Task: Use the formula "IMCONJUGATE" in spreadsheet "Project portfolio".
Action: Mouse moved to (888, 110)
Screenshot: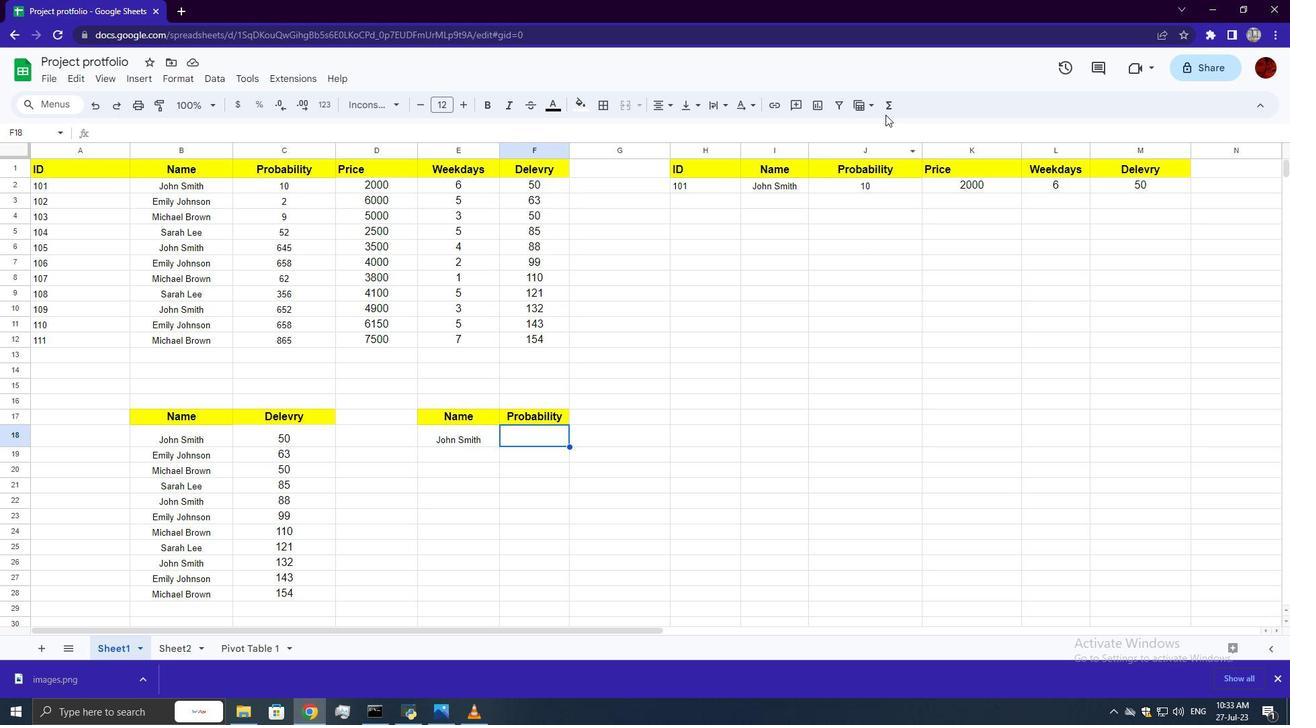 
Action: Mouse pressed left at (888, 110)
Screenshot: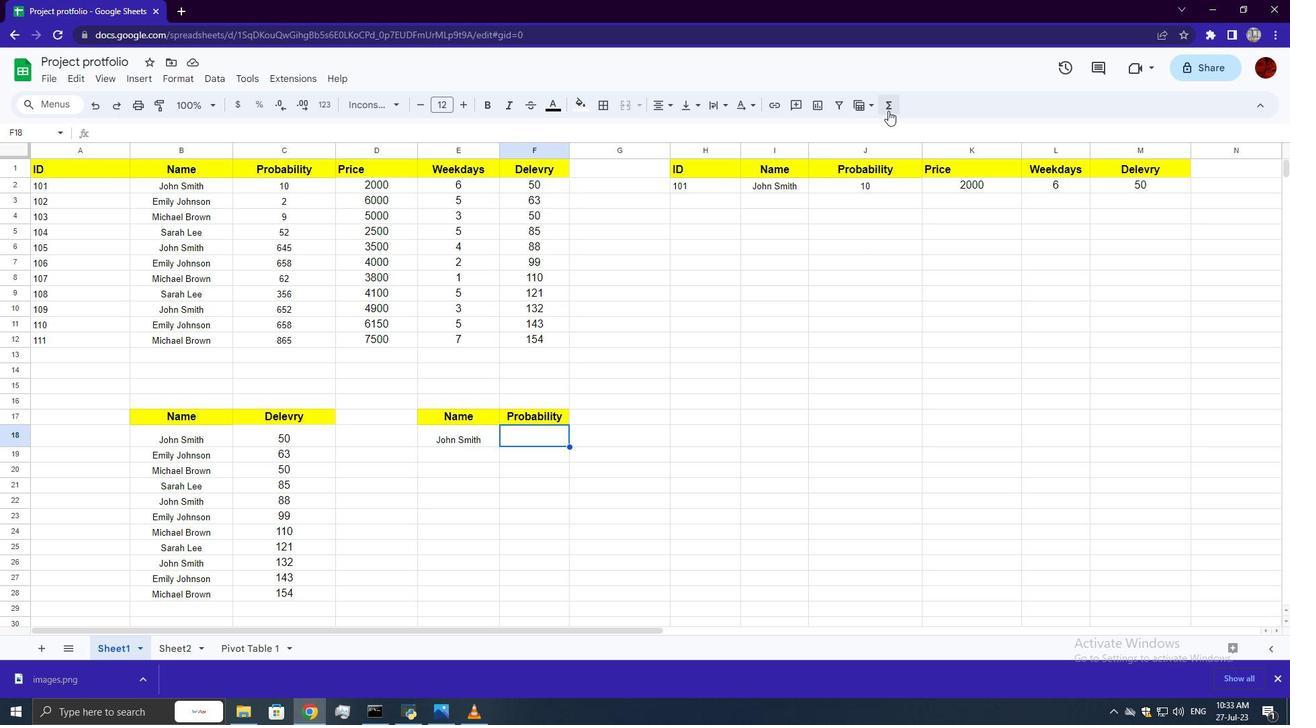 
Action: Mouse moved to (1111, 266)
Screenshot: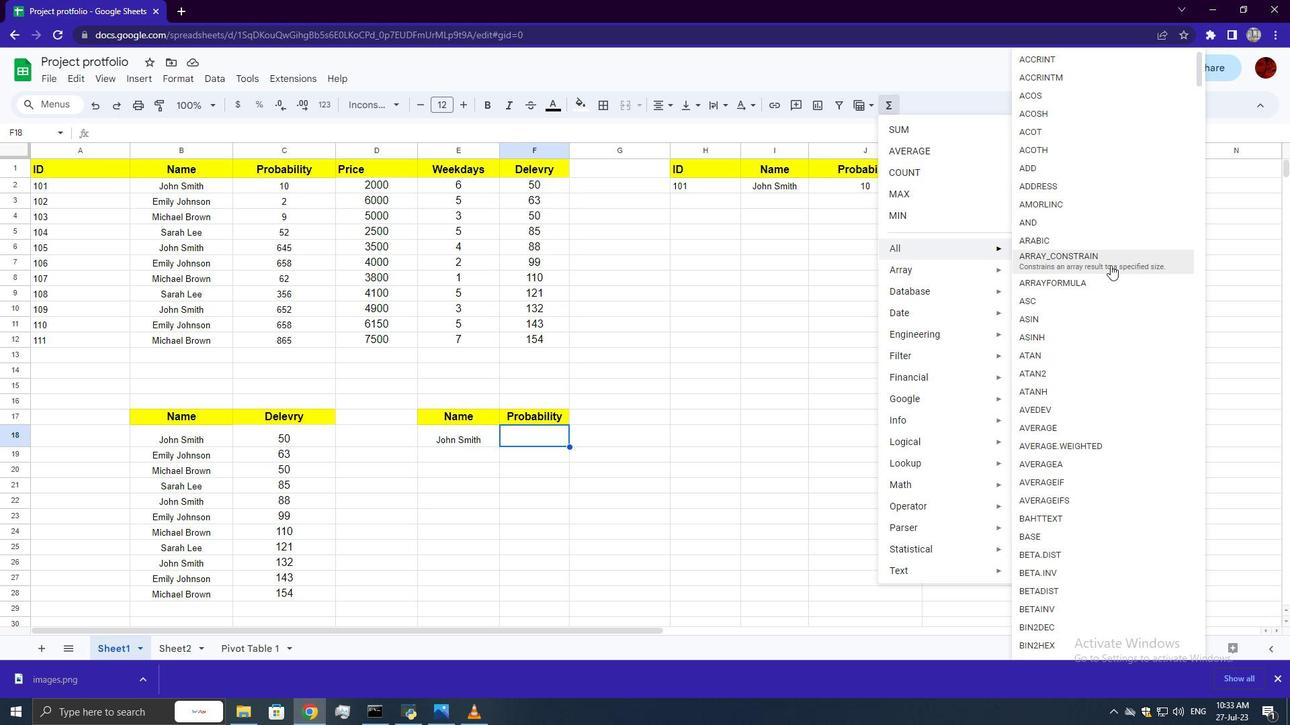 
Action: Mouse scrolled (1111, 265) with delta (0, 0)
Screenshot: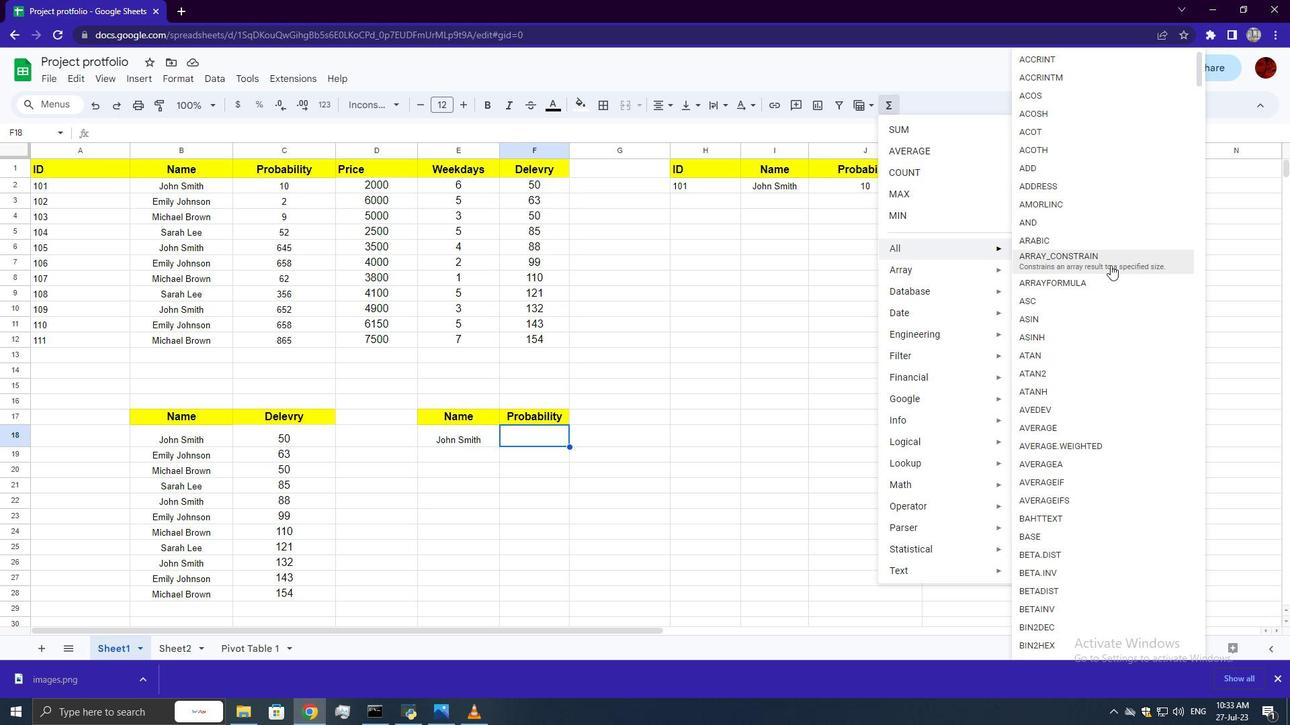 
Action: Mouse scrolled (1111, 265) with delta (0, 0)
Screenshot: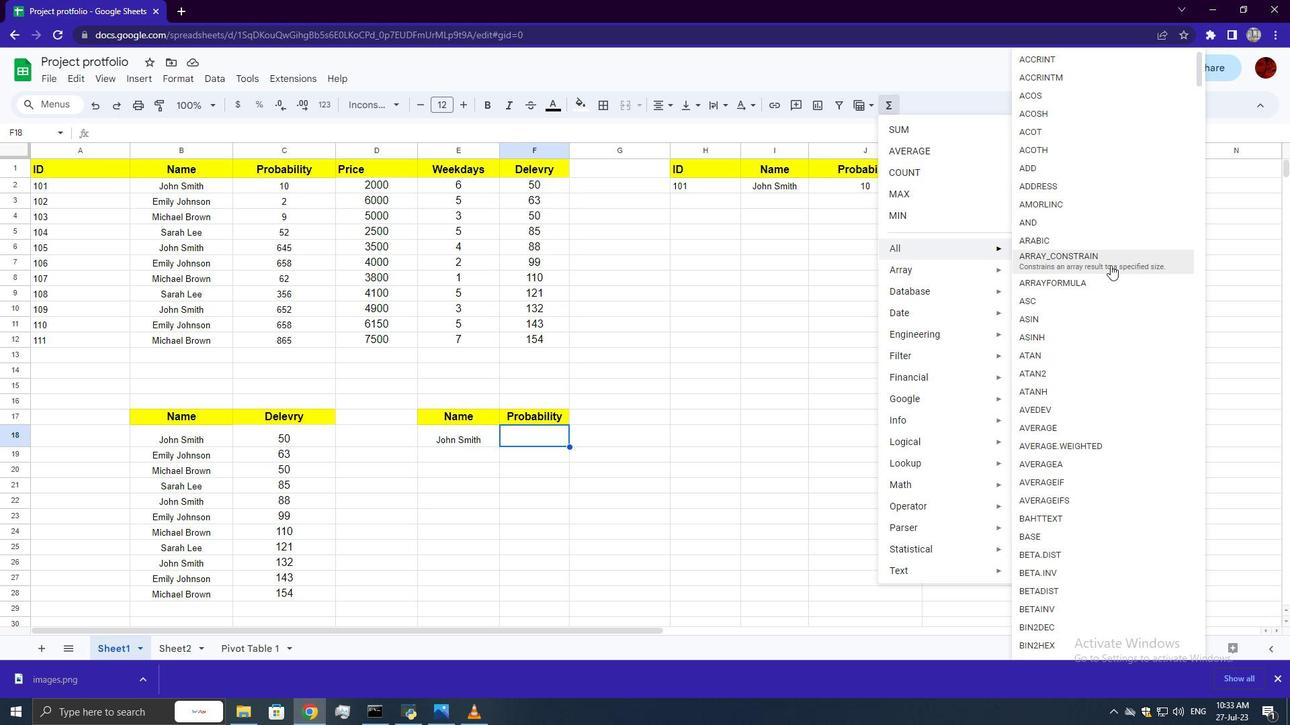 
Action: Mouse scrolled (1111, 265) with delta (0, 0)
Screenshot: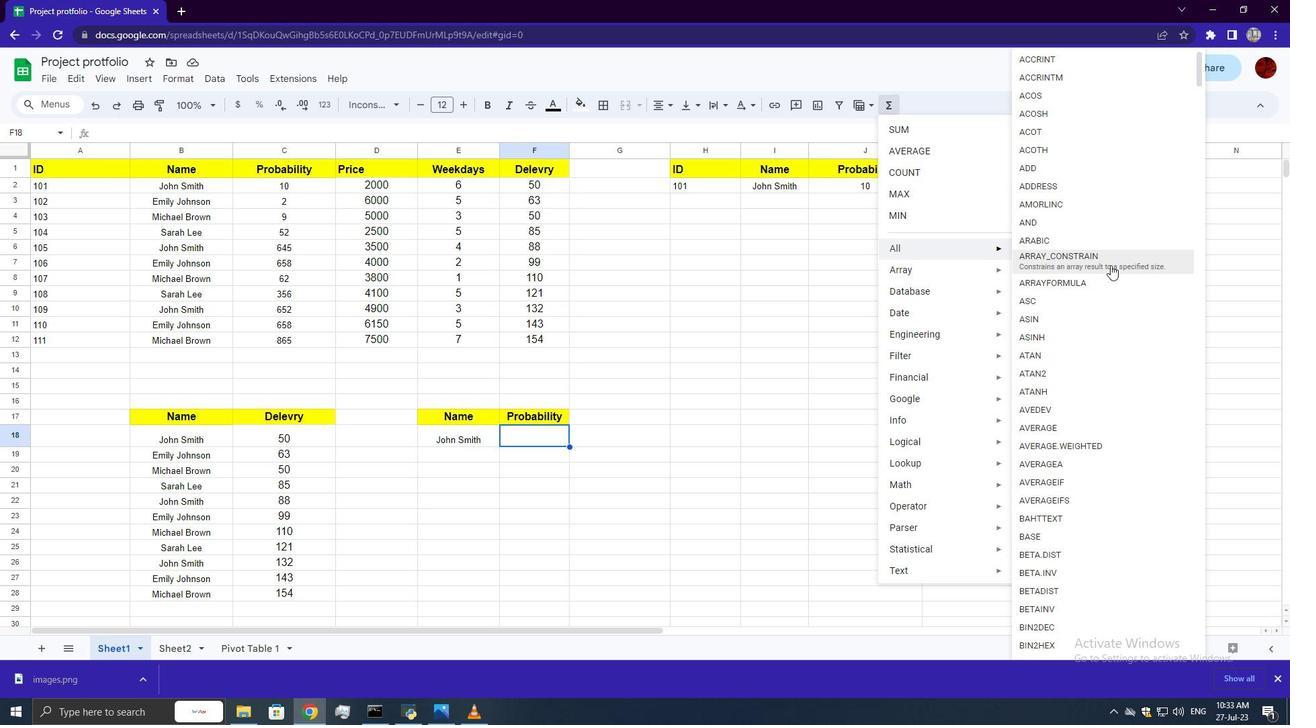 
Action: Mouse scrolled (1111, 265) with delta (0, 0)
Screenshot: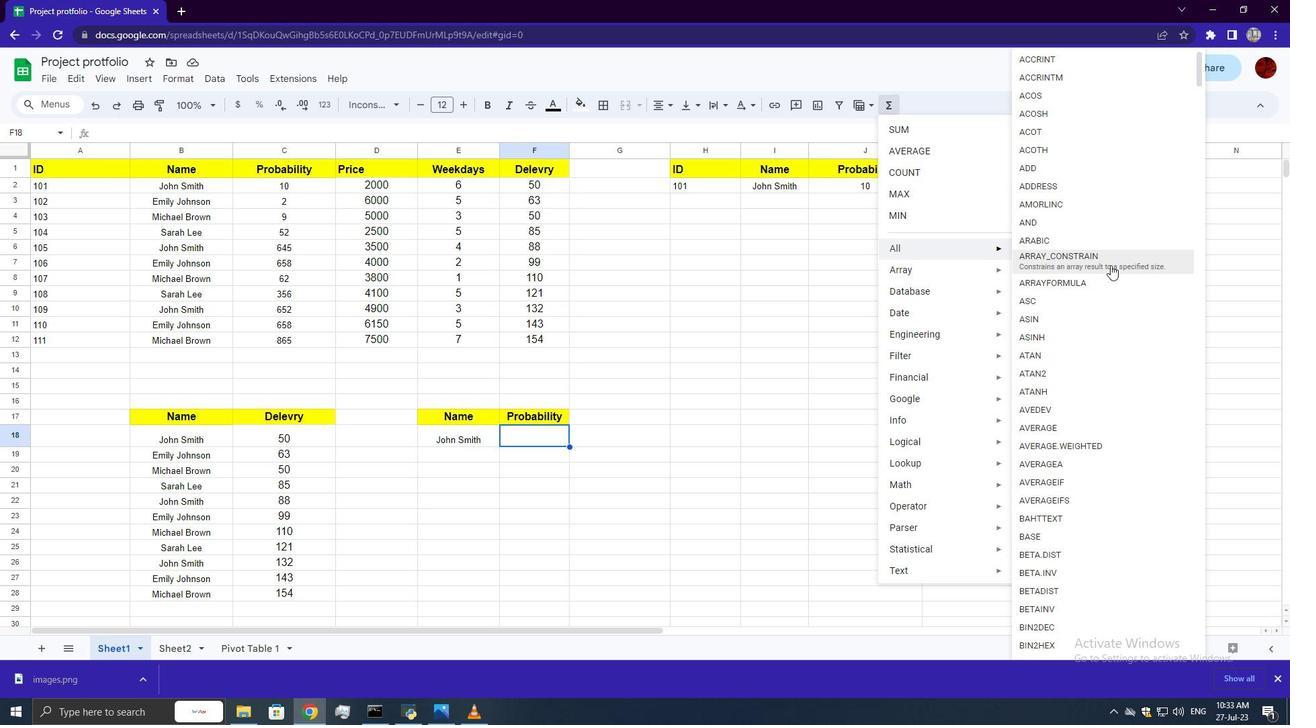 
Action: Mouse scrolled (1111, 265) with delta (0, 0)
Screenshot: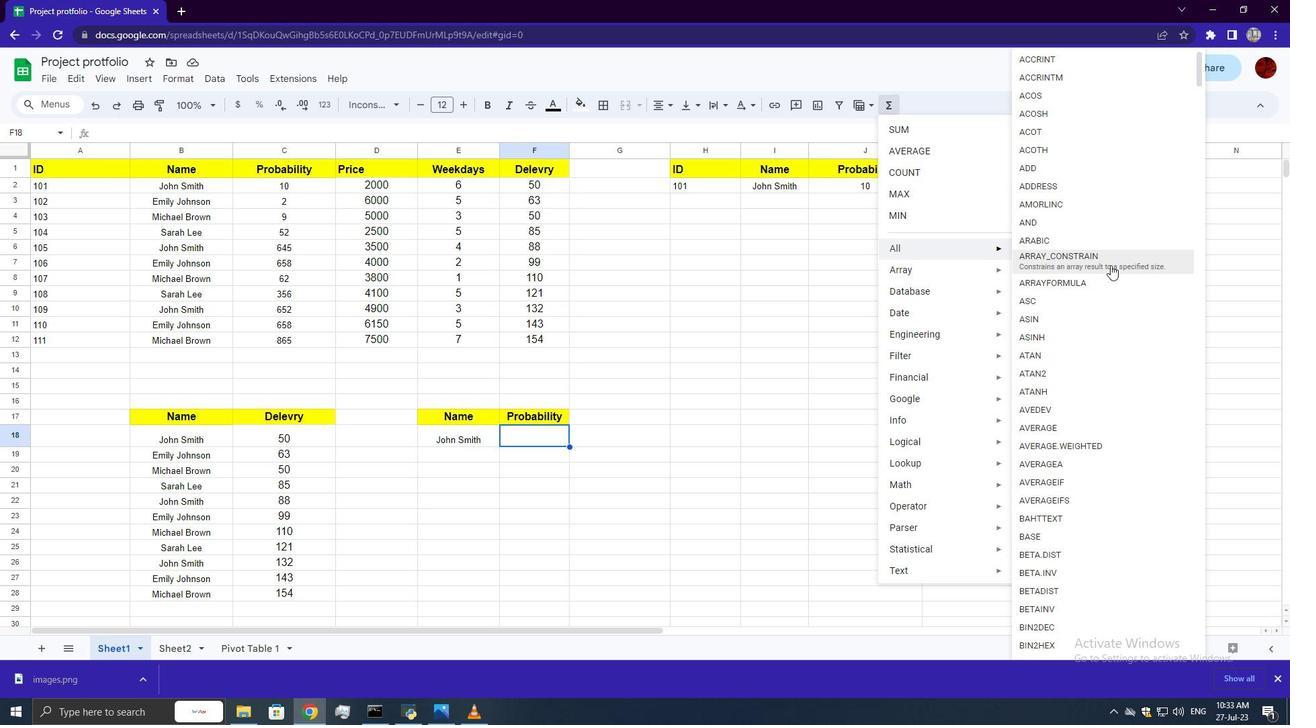 
Action: Mouse moved to (1111, 266)
Screenshot: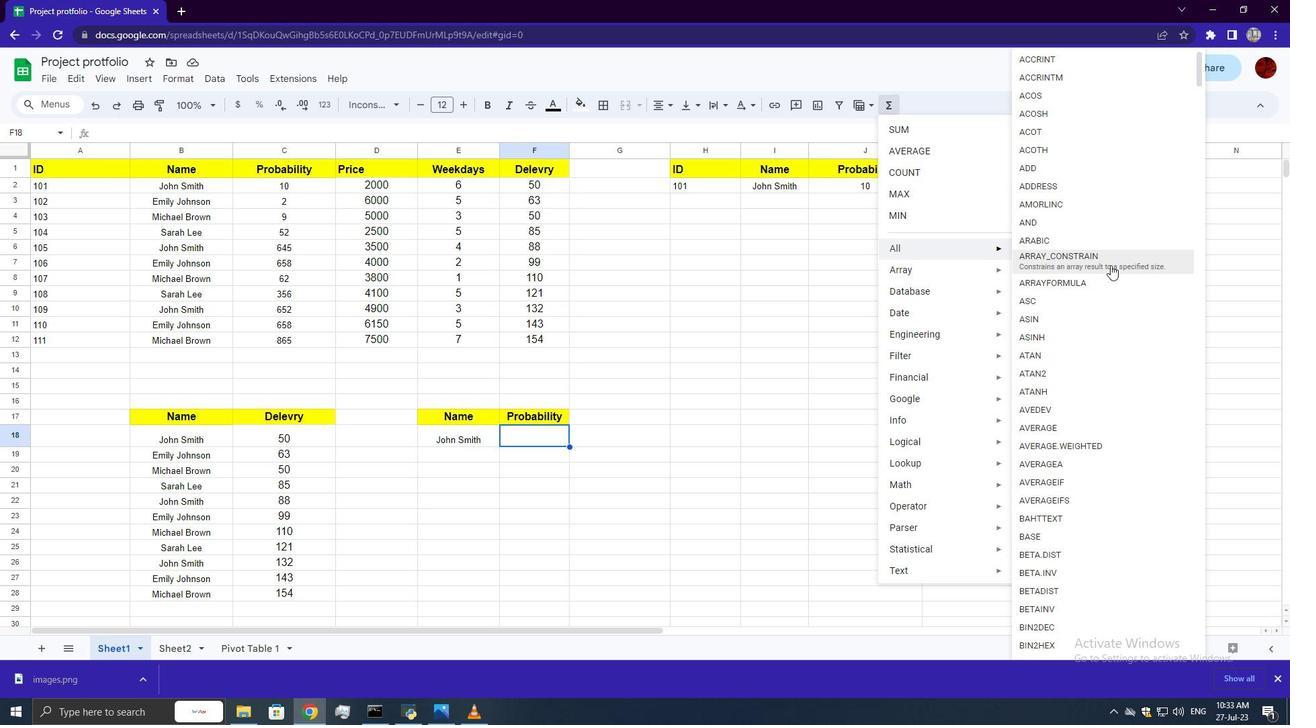 
Action: Mouse scrolled (1111, 266) with delta (0, 0)
Screenshot: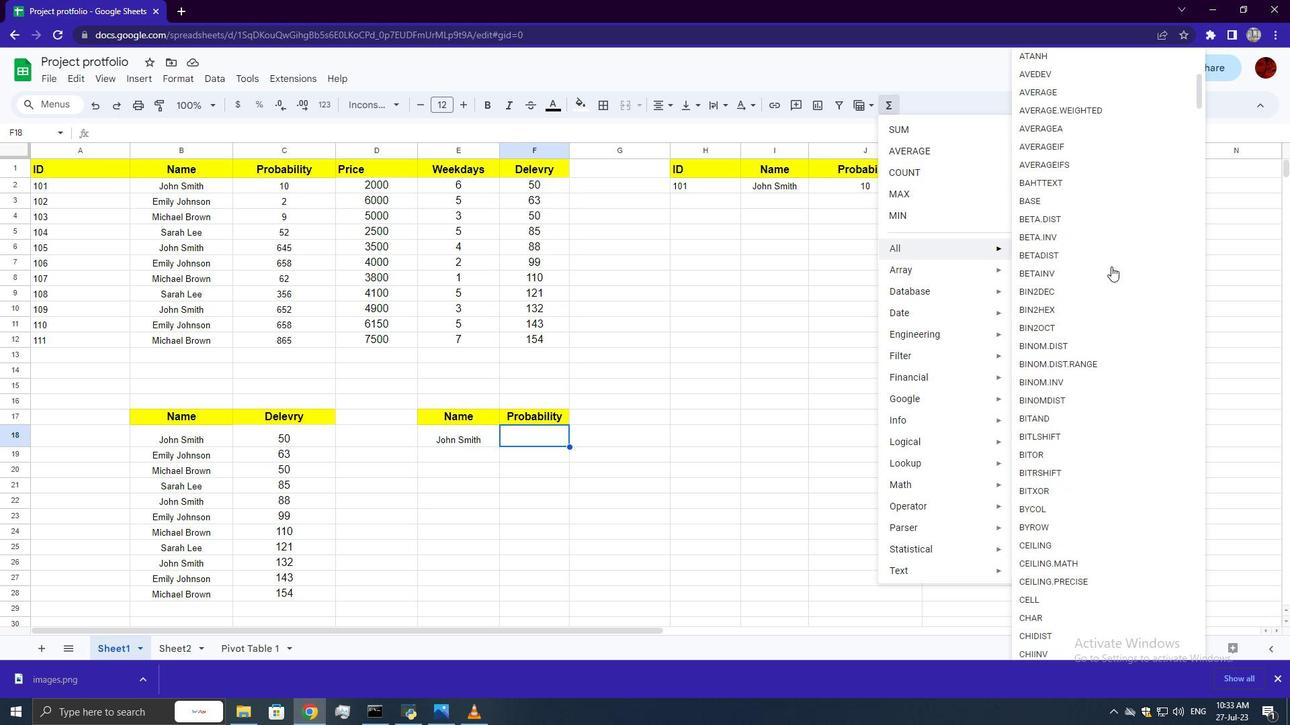 
Action: Mouse scrolled (1111, 266) with delta (0, 0)
Screenshot: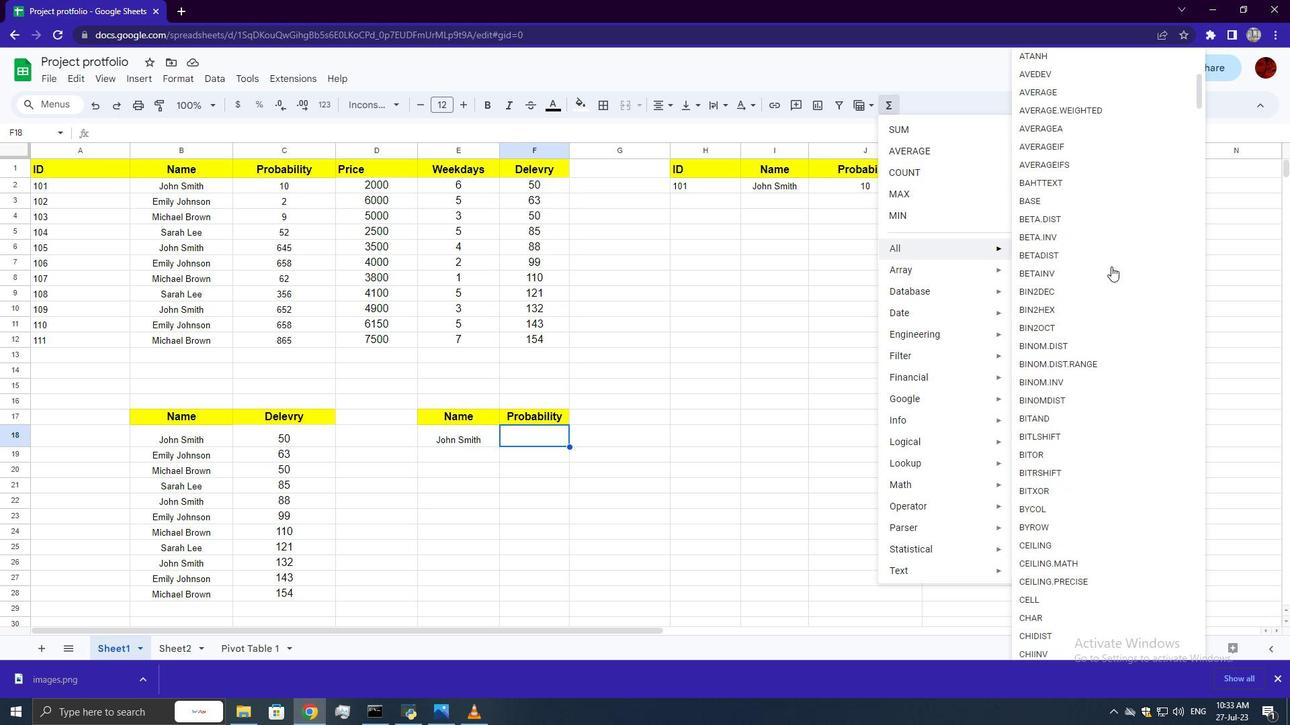 
Action: Mouse scrolled (1111, 266) with delta (0, 0)
Screenshot: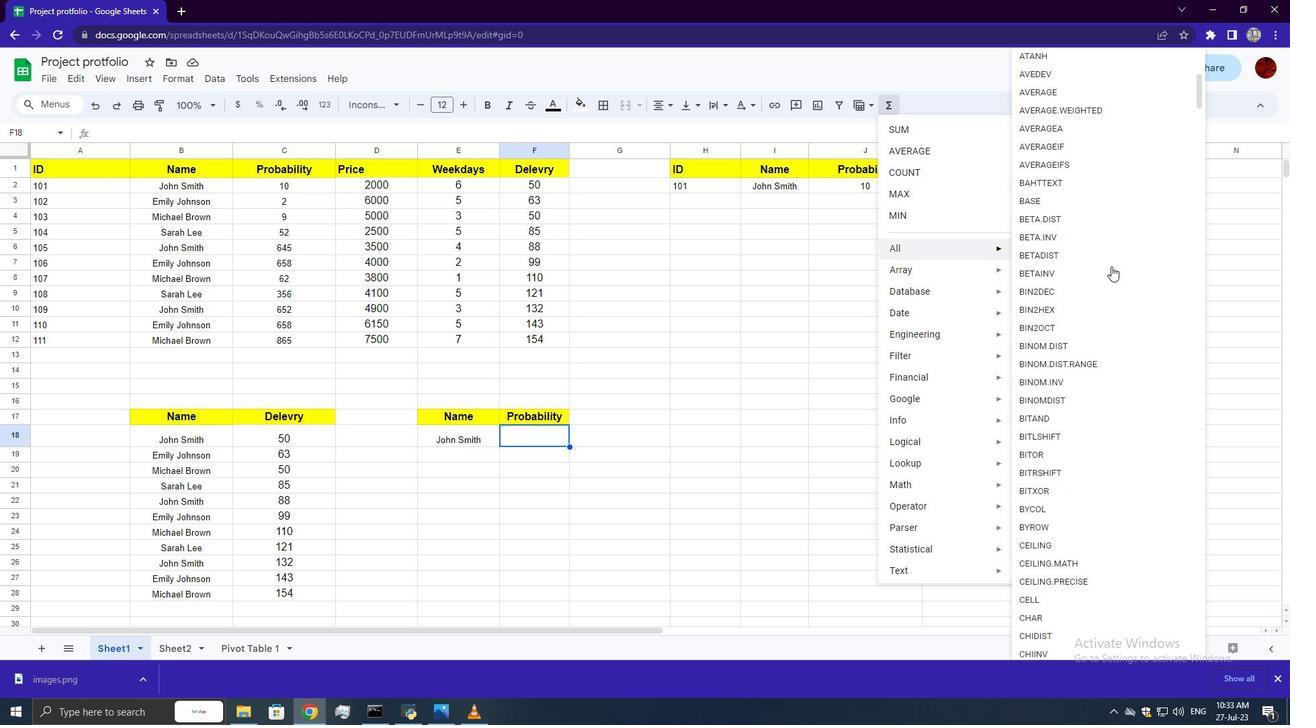 
Action: Mouse scrolled (1111, 266) with delta (0, 0)
Screenshot: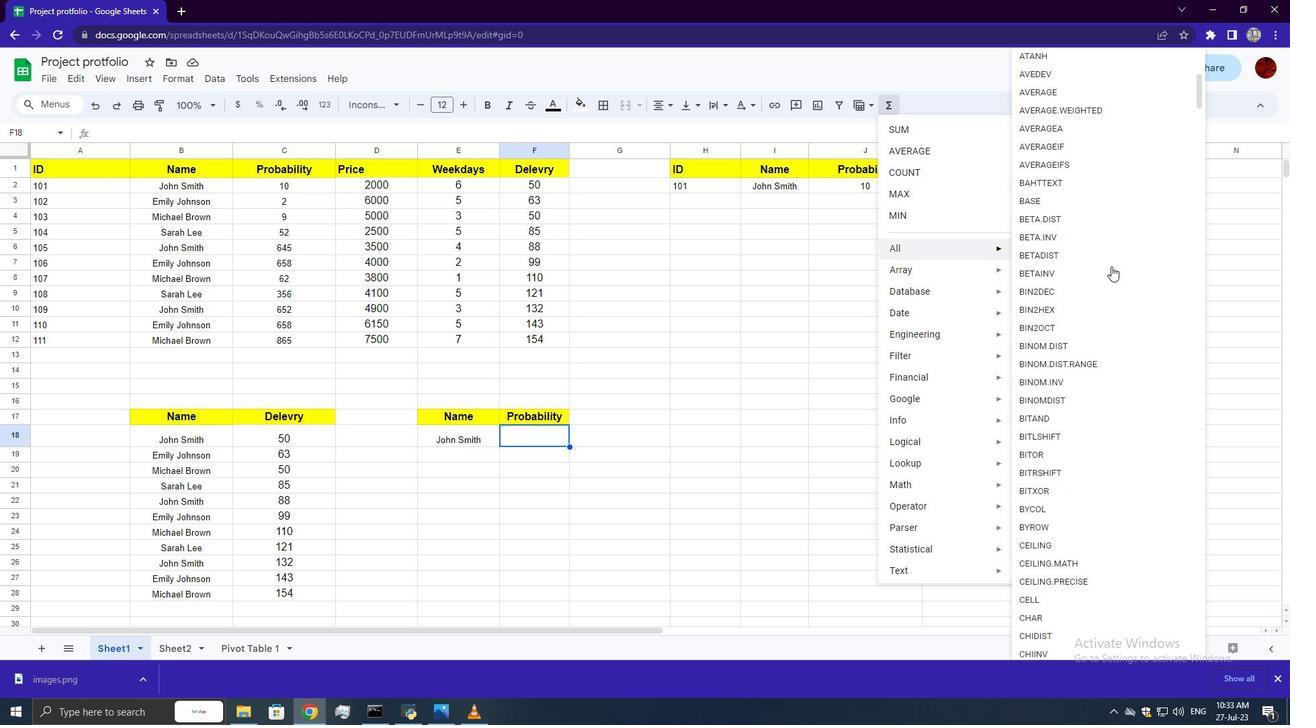 
Action: Mouse scrolled (1111, 266) with delta (0, 0)
Screenshot: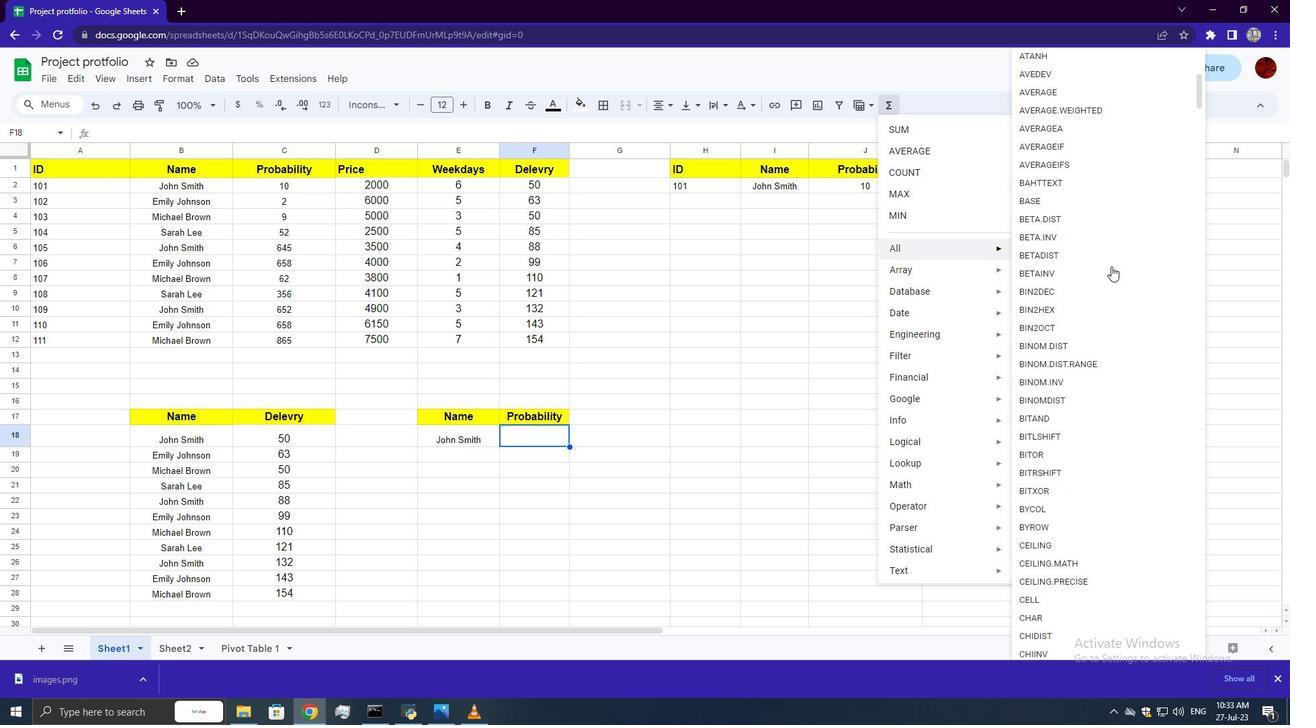 
Action: Mouse scrolled (1111, 266) with delta (0, 0)
Screenshot: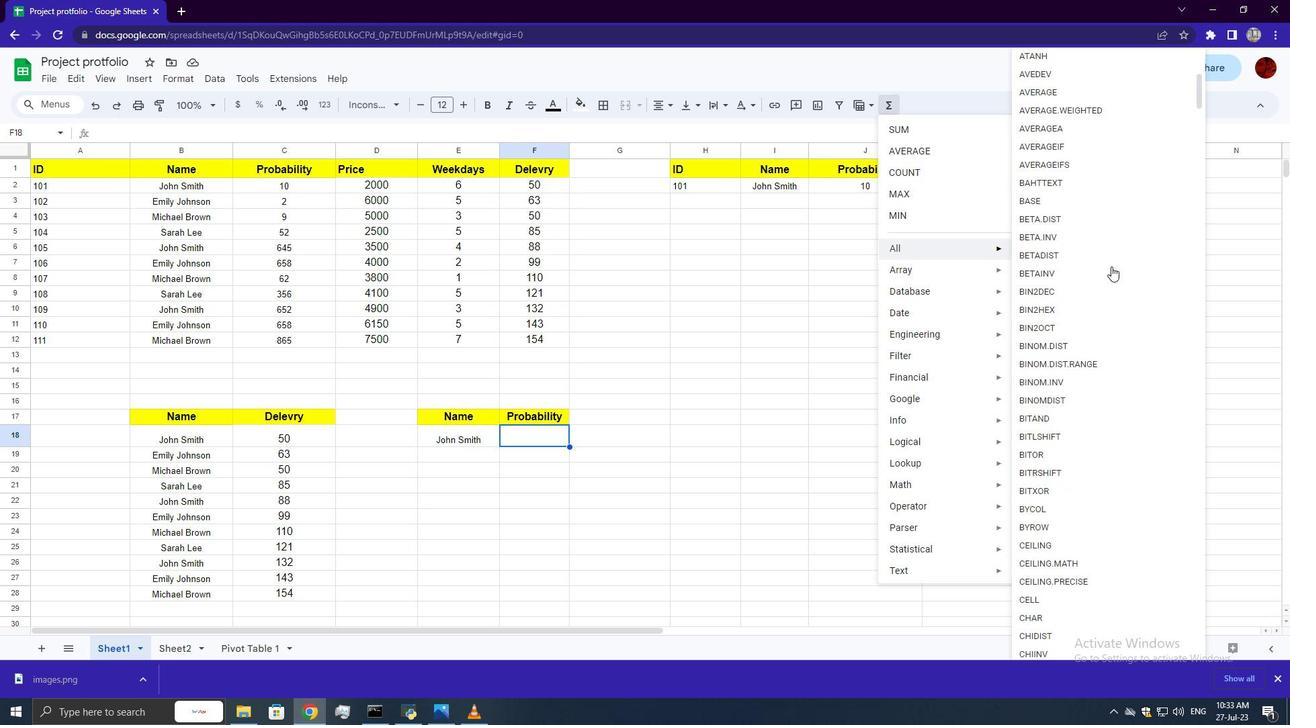 
Action: Mouse scrolled (1111, 266) with delta (0, 0)
Screenshot: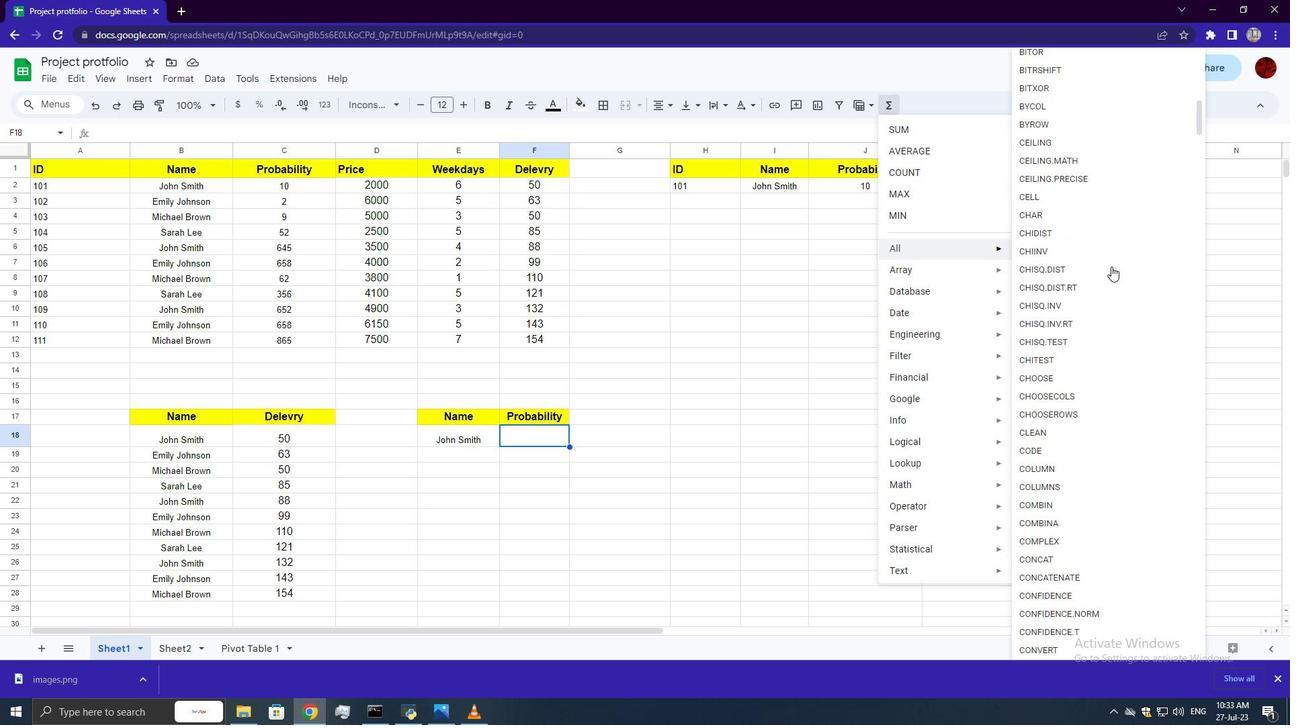 
Action: Mouse scrolled (1111, 266) with delta (0, 0)
Screenshot: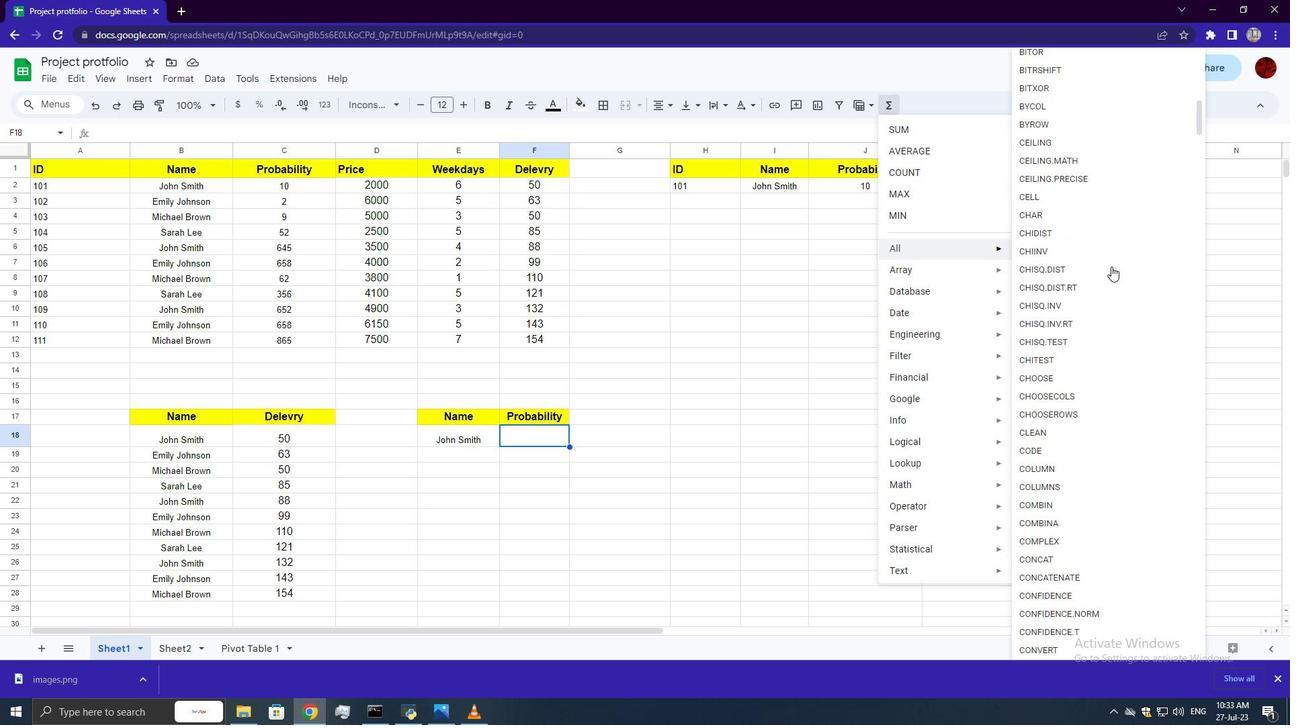 
Action: Mouse scrolled (1111, 266) with delta (0, 0)
Screenshot: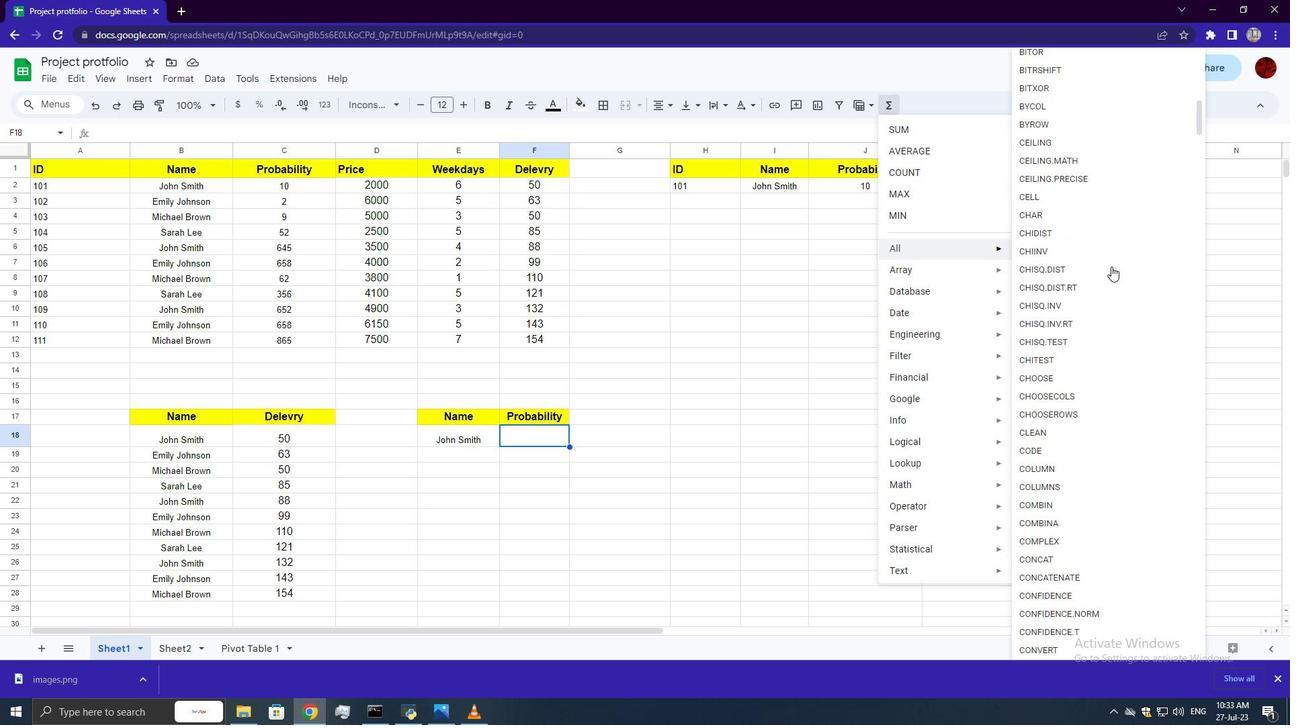 
Action: Mouse scrolled (1111, 266) with delta (0, 0)
Screenshot: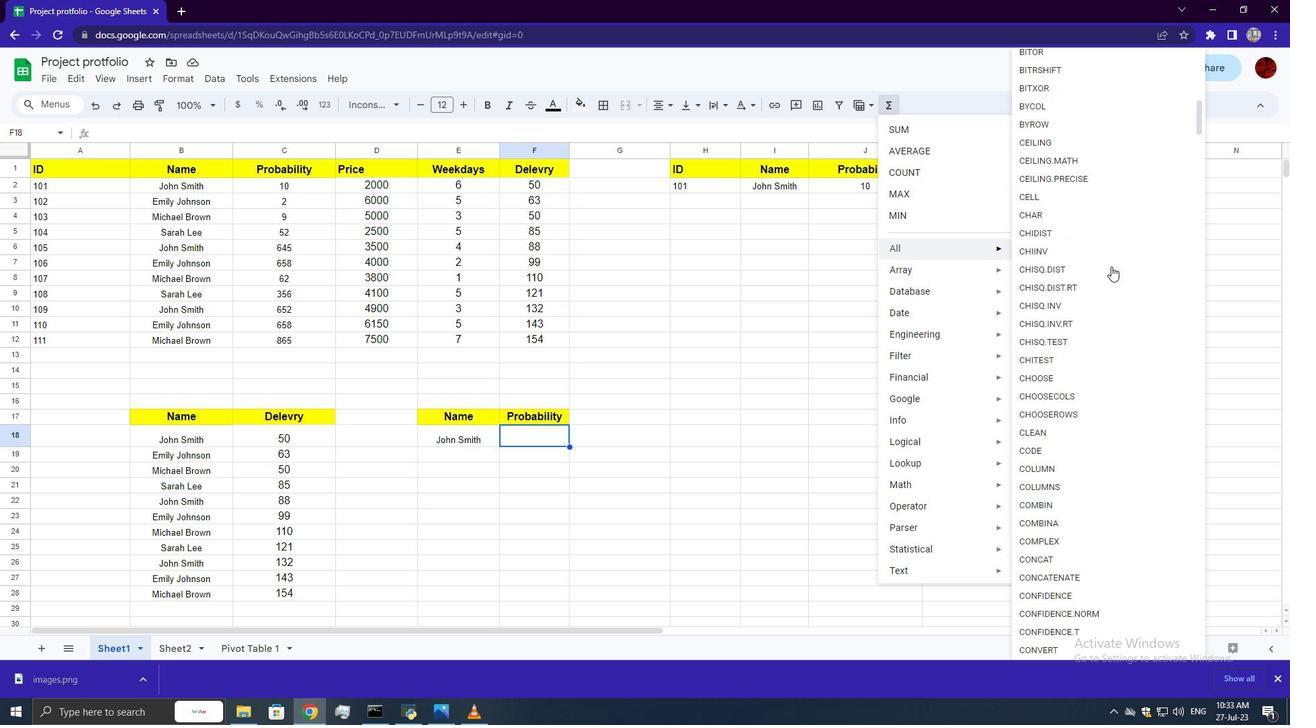 
Action: Mouse scrolled (1111, 266) with delta (0, 0)
Screenshot: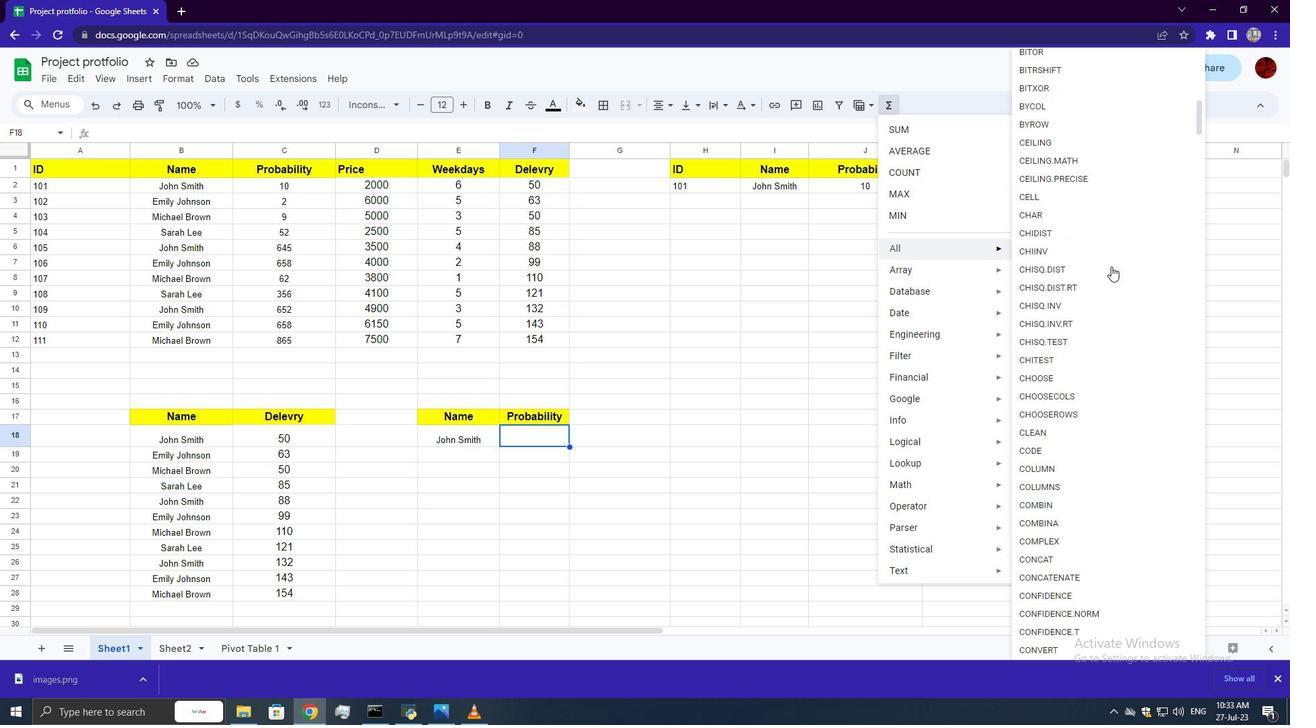 
Action: Mouse scrolled (1111, 266) with delta (0, 0)
Screenshot: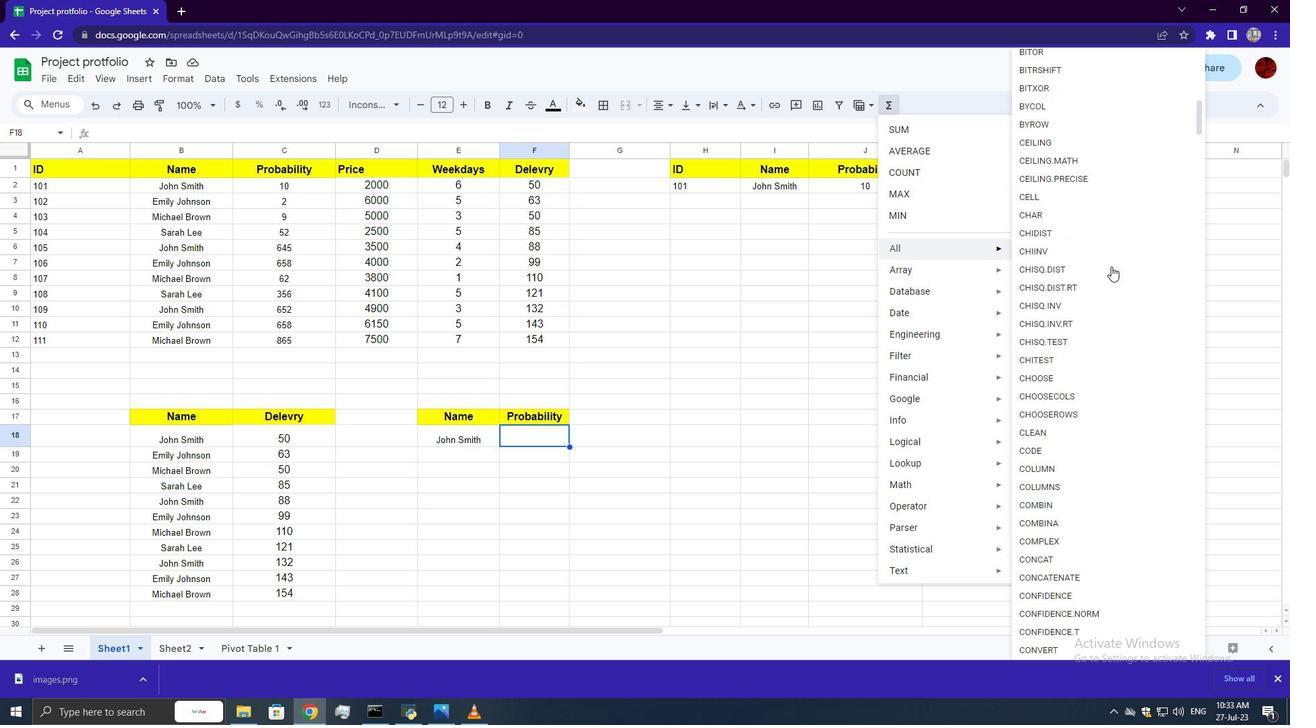
Action: Mouse scrolled (1111, 266) with delta (0, 0)
Screenshot: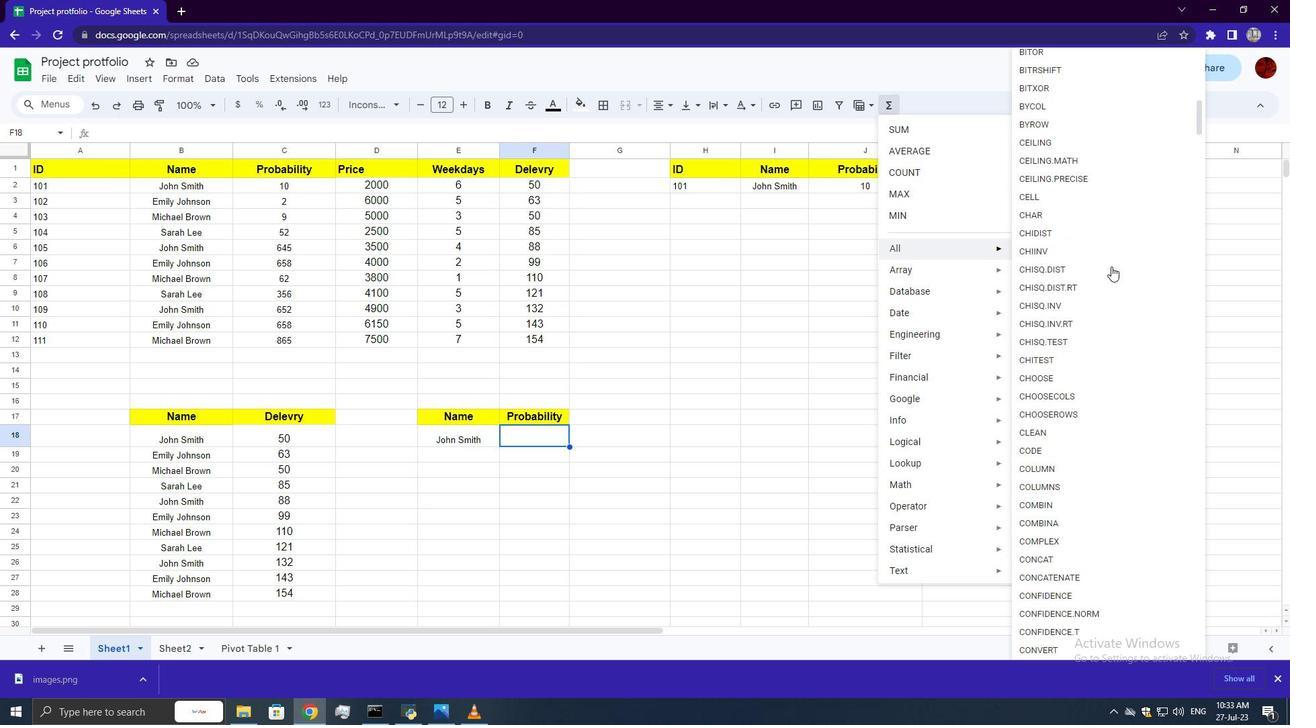 
Action: Mouse scrolled (1111, 266) with delta (0, 0)
Screenshot: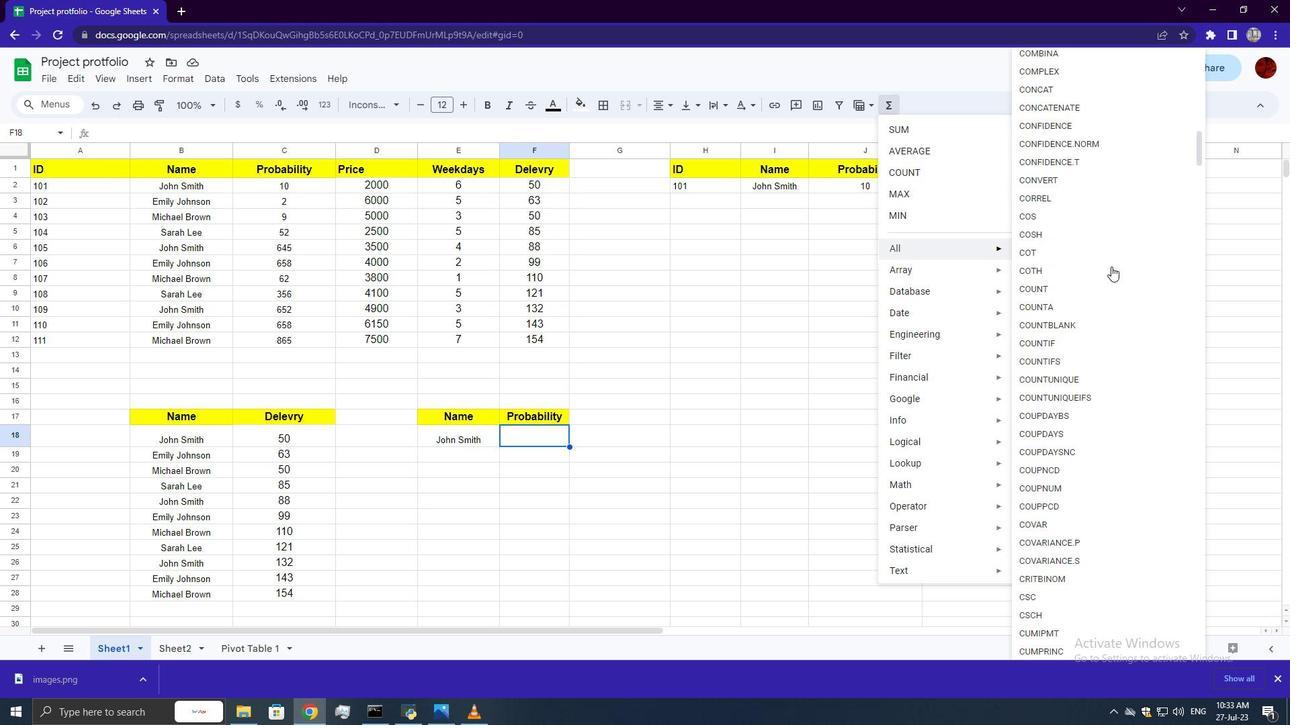 
Action: Mouse scrolled (1111, 266) with delta (0, 0)
Screenshot: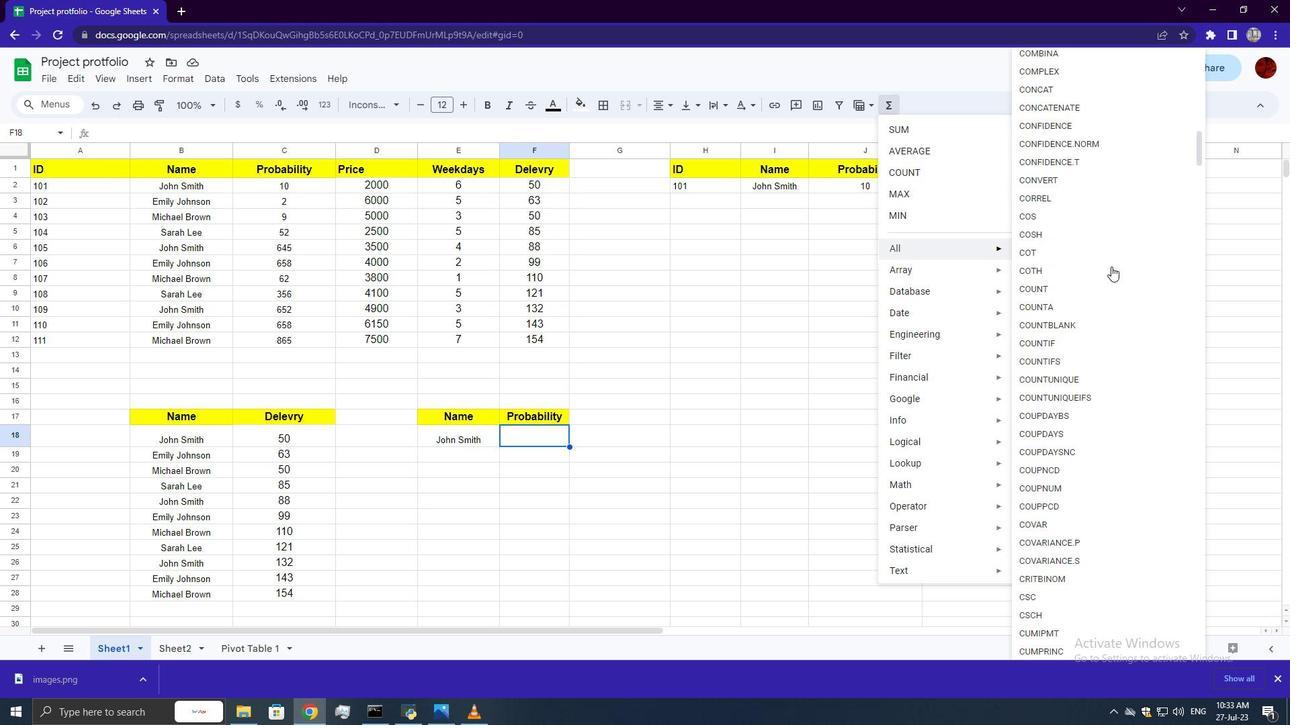 
Action: Mouse scrolled (1111, 266) with delta (0, 0)
Screenshot: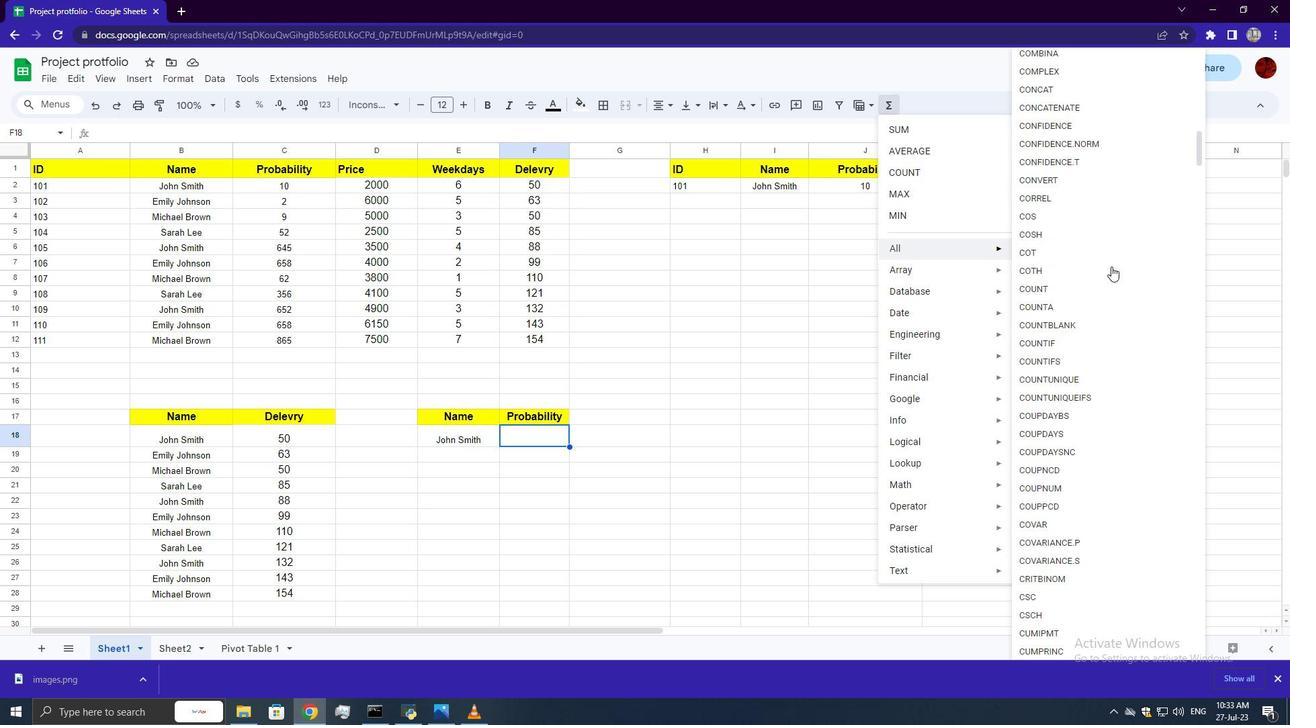 
Action: Mouse scrolled (1111, 266) with delta (0, 0)
Screenshot: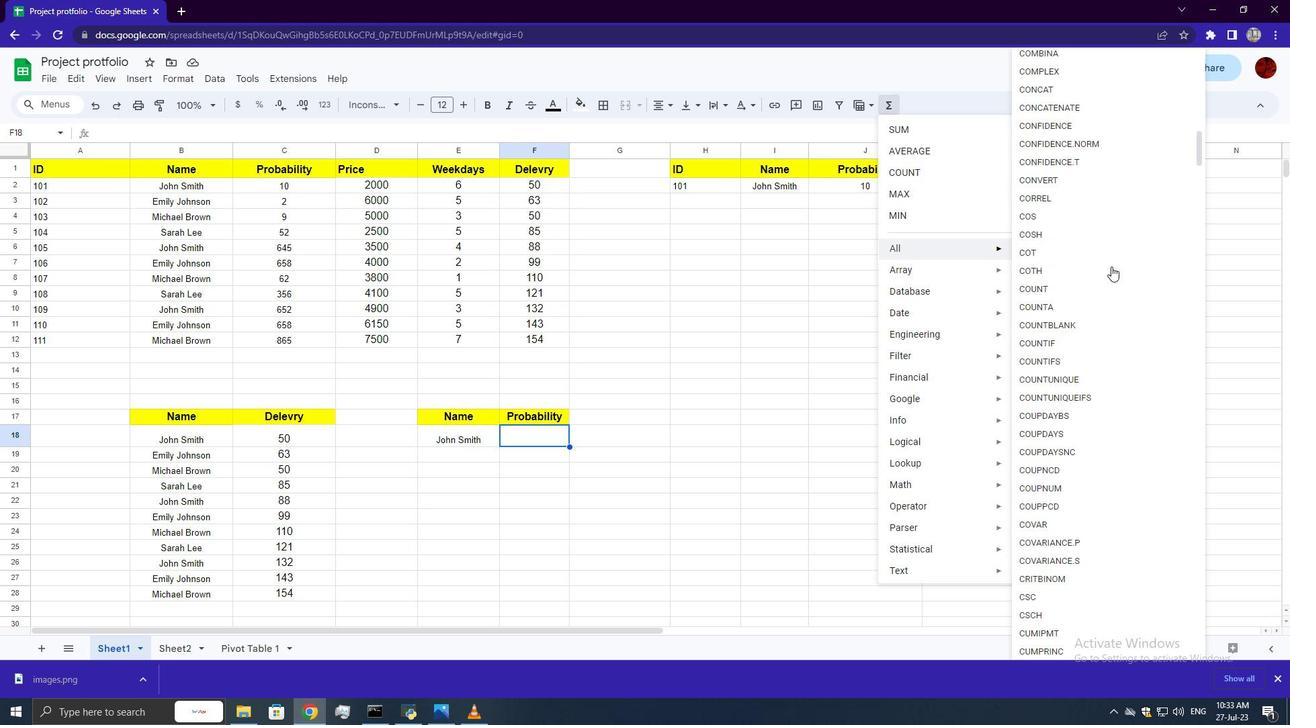 
Action: Mouse scrolled (1111, 266) with delta (0, 0)
Screenshot: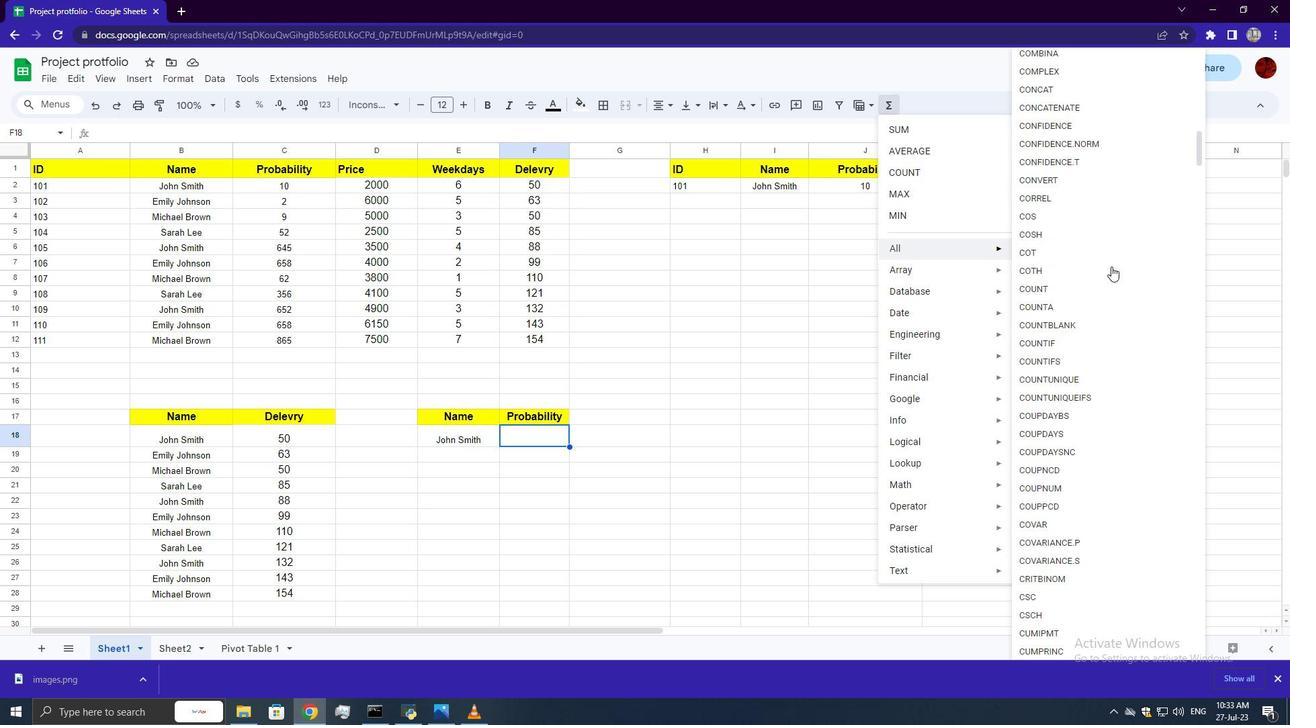 
Action: Mouse scrolled (1111, 266) with delta (0, 0)
Screenshot: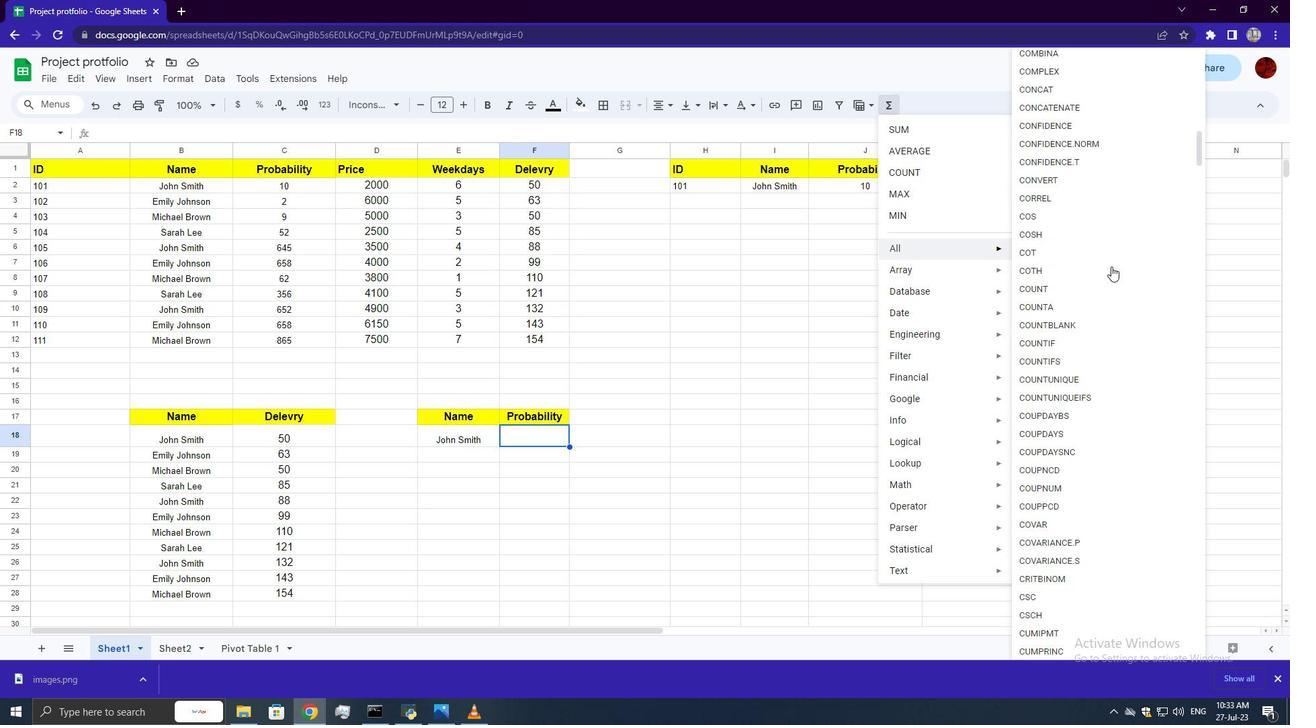 
Action: Mouse scrolled (1111, 266) with delta (0, 0)
Screenshot: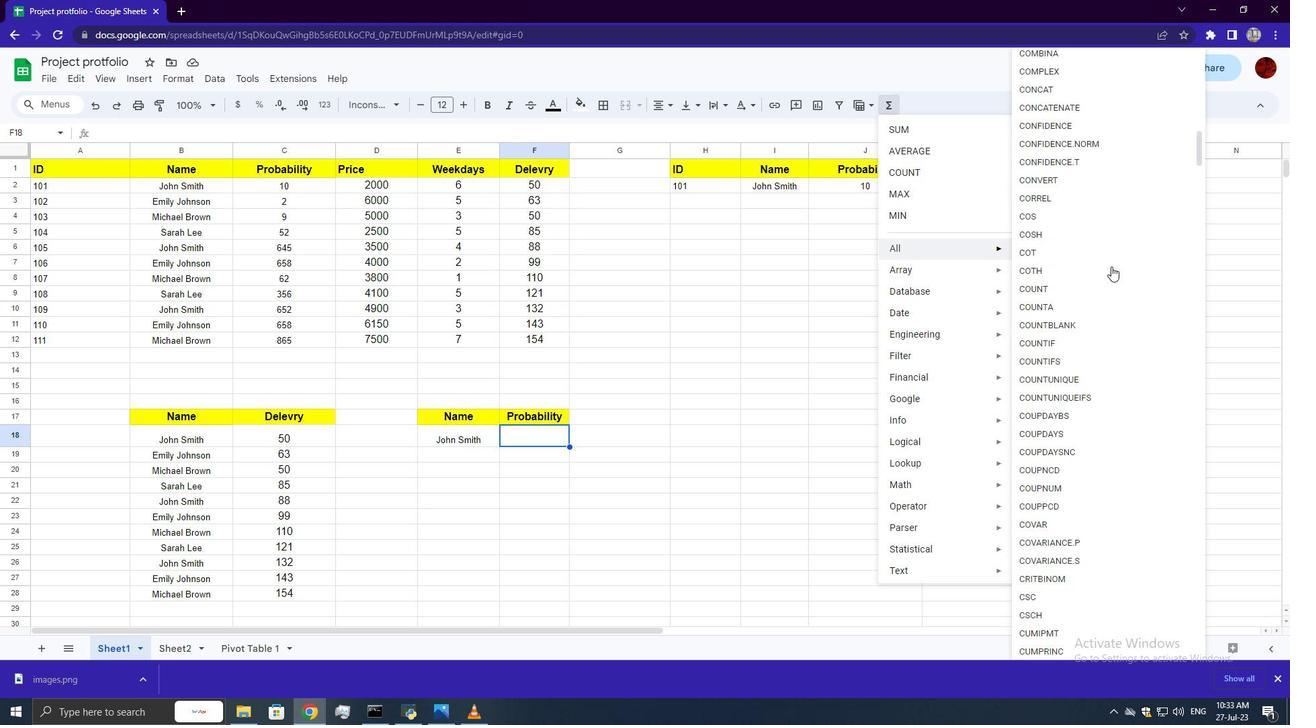 
Action: Mouse scrolled (1111, 266) with delta (0, 0)
Screenshot: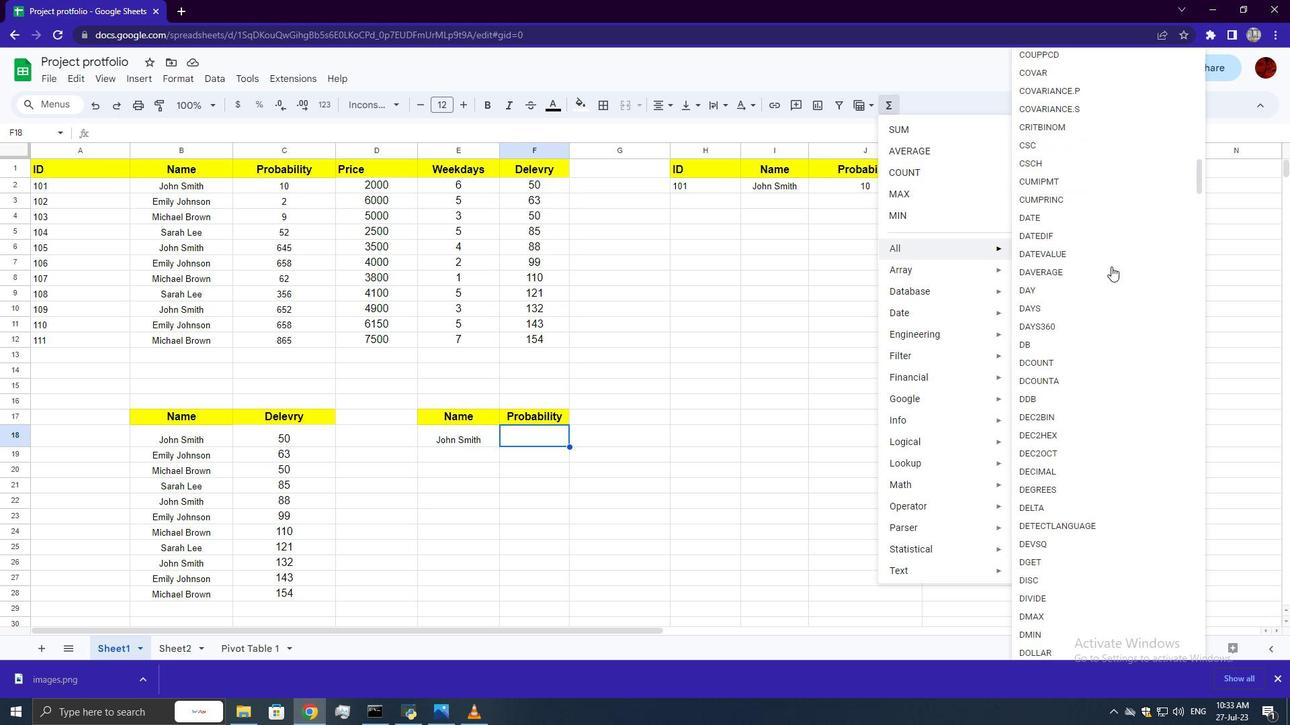 
Action: Mouse scrolled (1111, 266) with delta (0, 0)
Screenshot: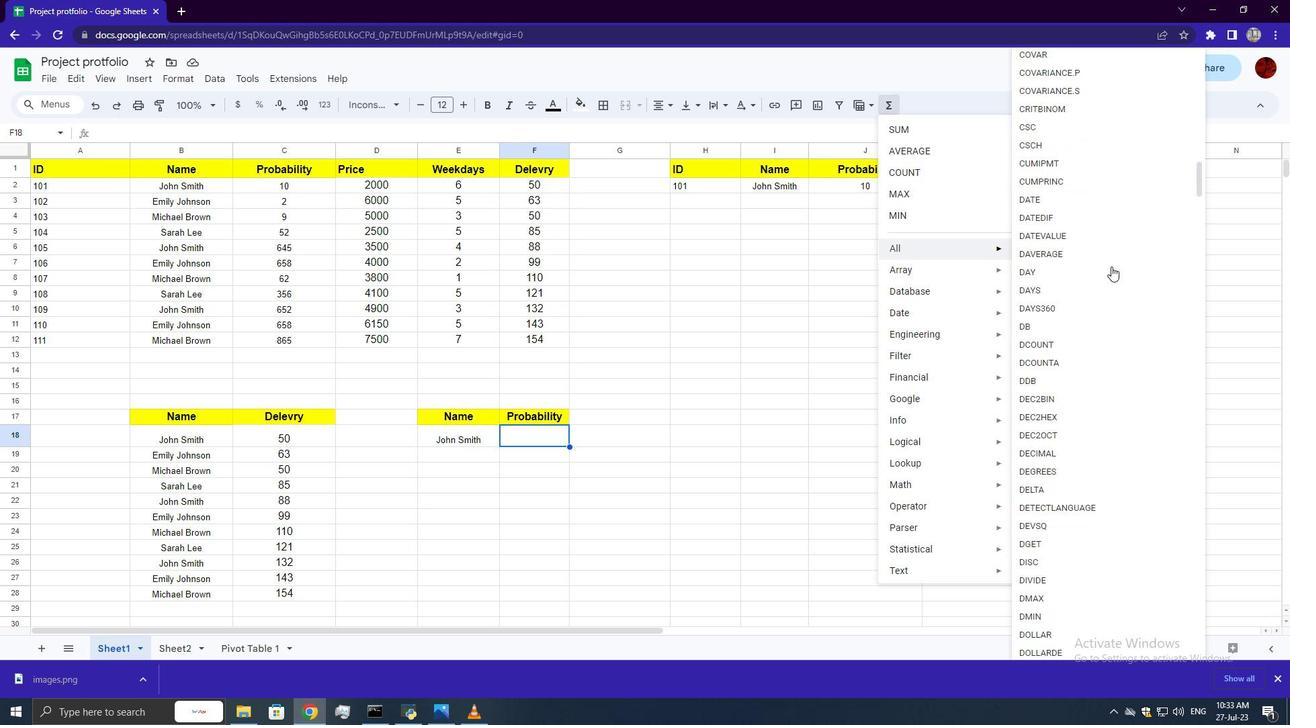 
Action: Mouse scrolled (1111, 266) with delta (0, 0)
Screenshot: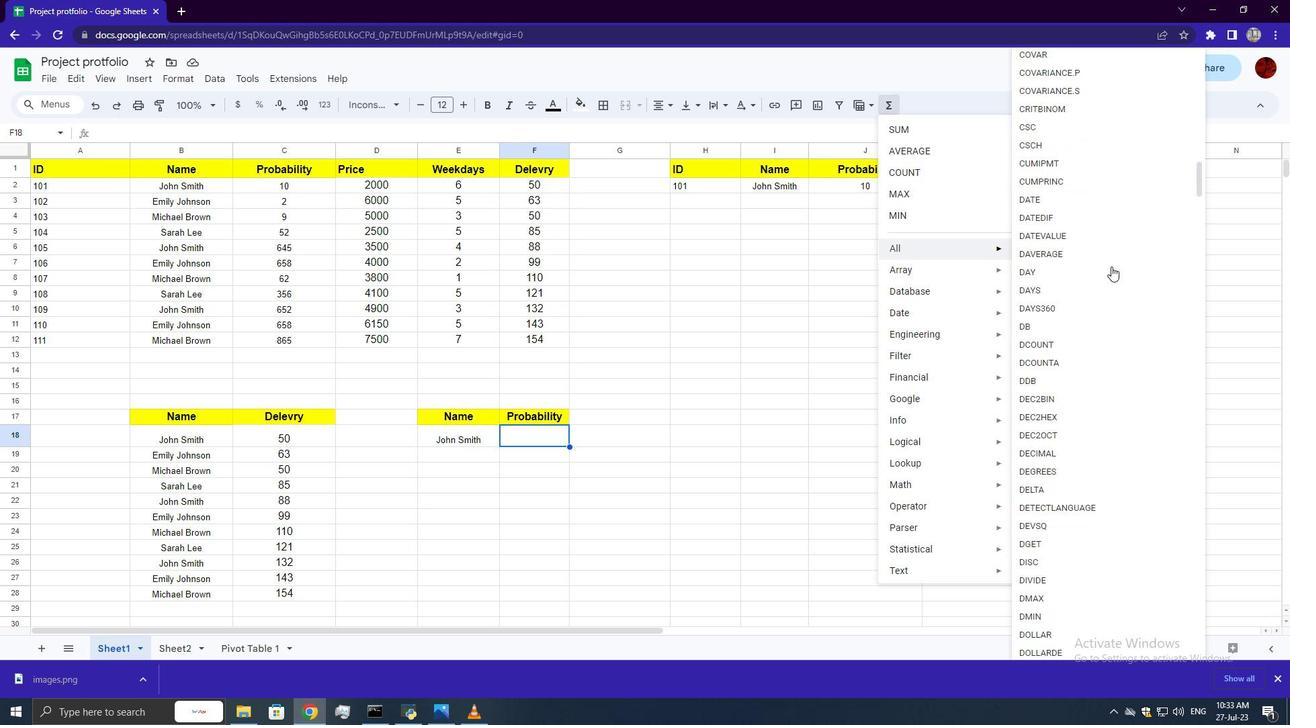 
Action: Mouse scrolled (1111, 266) with delta (0, 0)
Screenshot: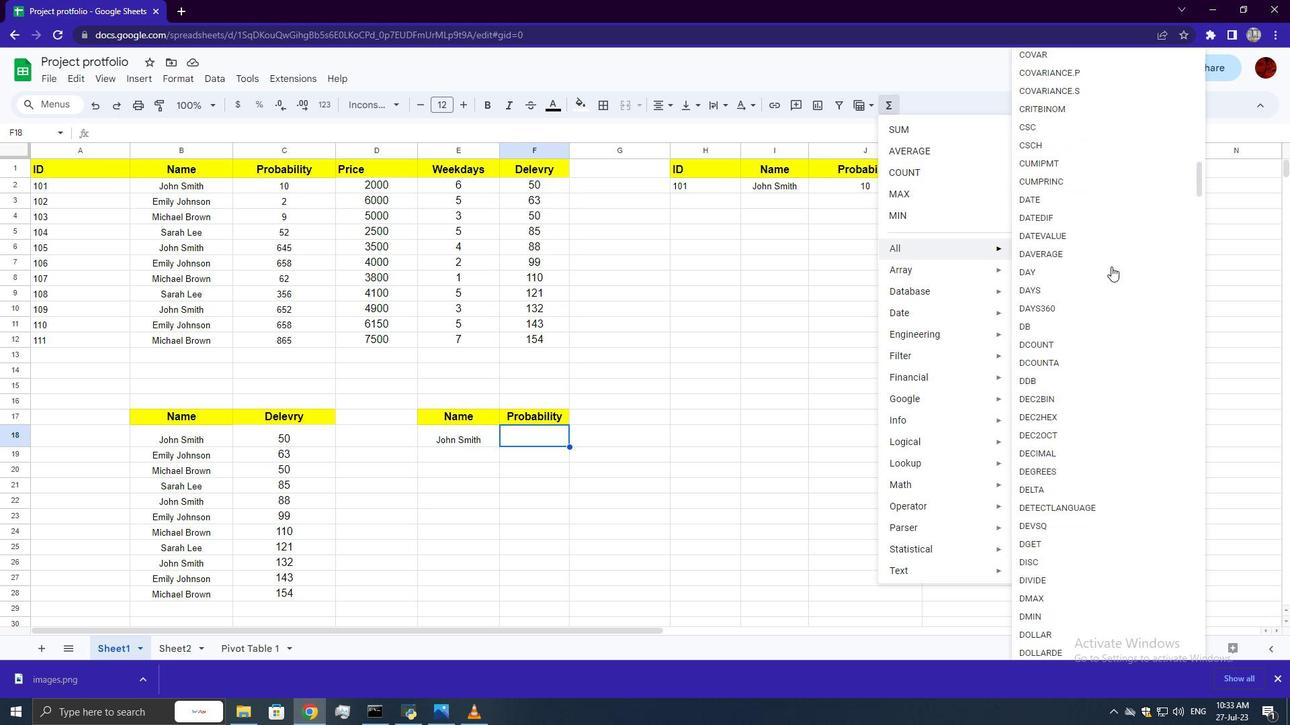
Action: Mouse scrolled (1111, 266) with delta (0, 0)
Screenshot: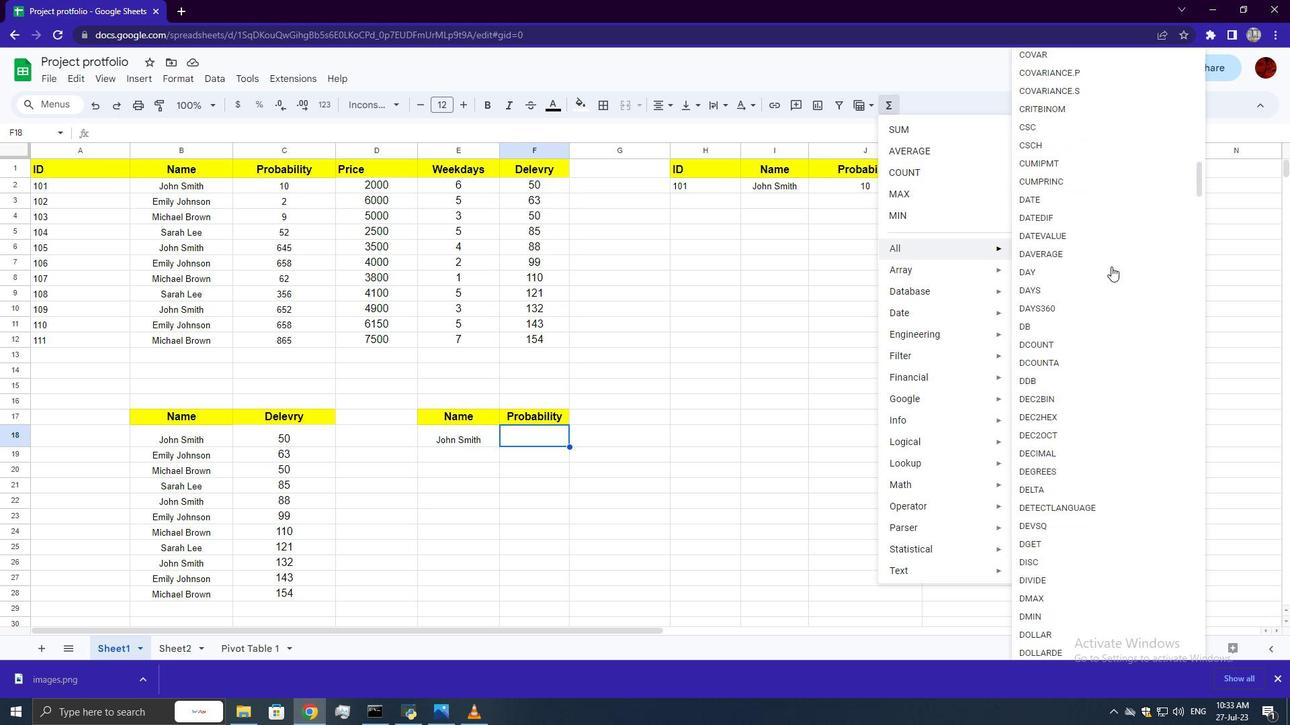 
Action: Mouse scrolled (1111, 266) with delta (0, 0)
Screenshot: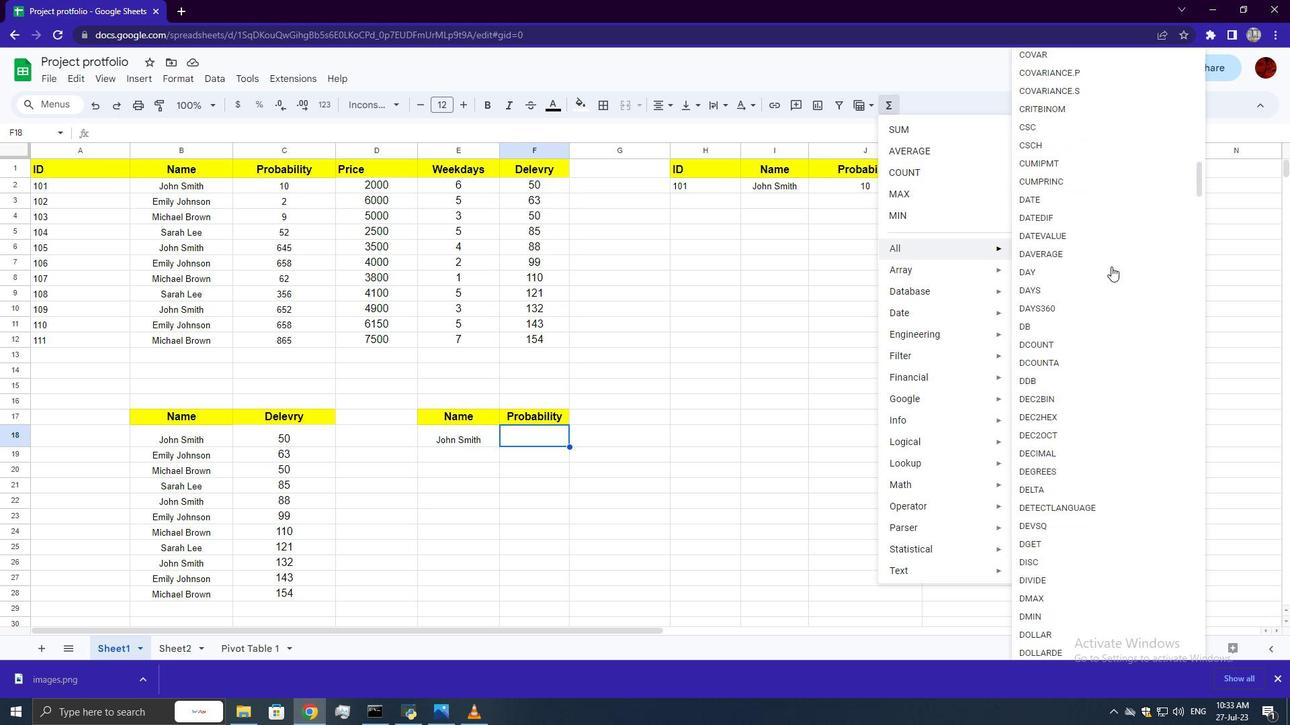 
Action: Mouse scrolled (1111, 266) with delta (0, 0)
Screenshot: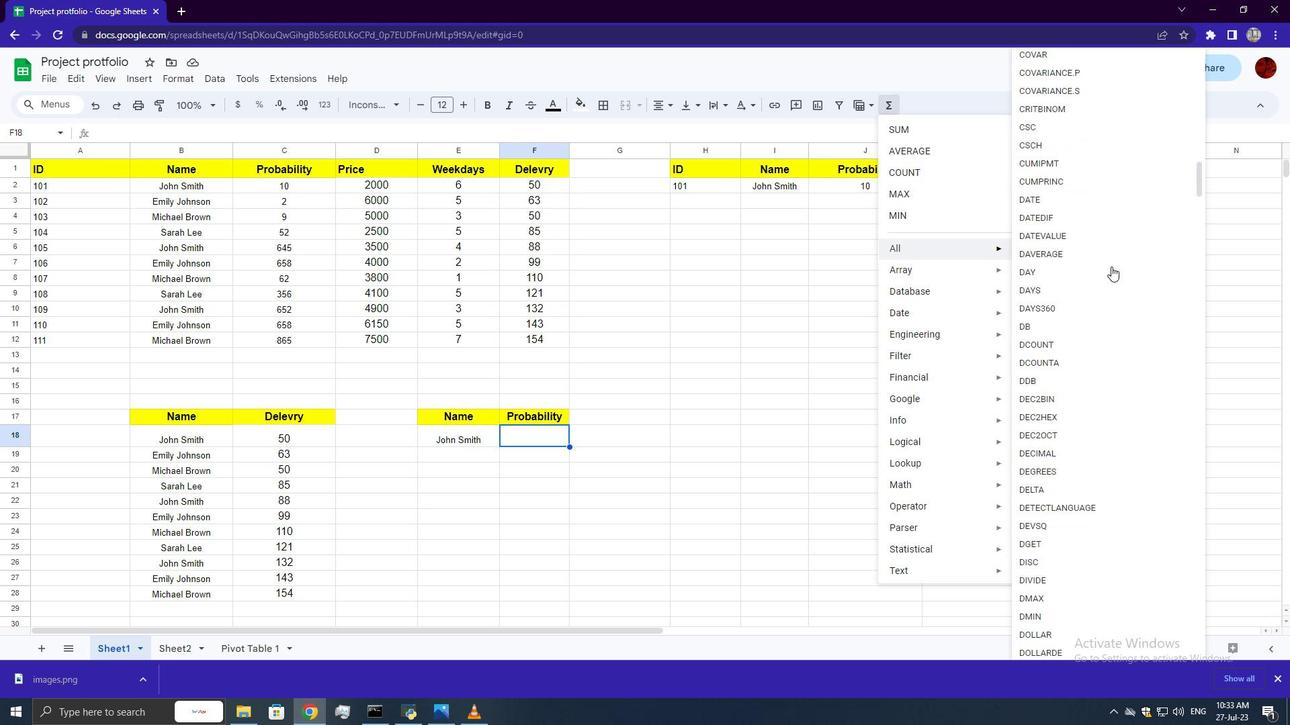 
Action: Mouse scrolled (1111, 266) with delta (0, 0)
Screenshot: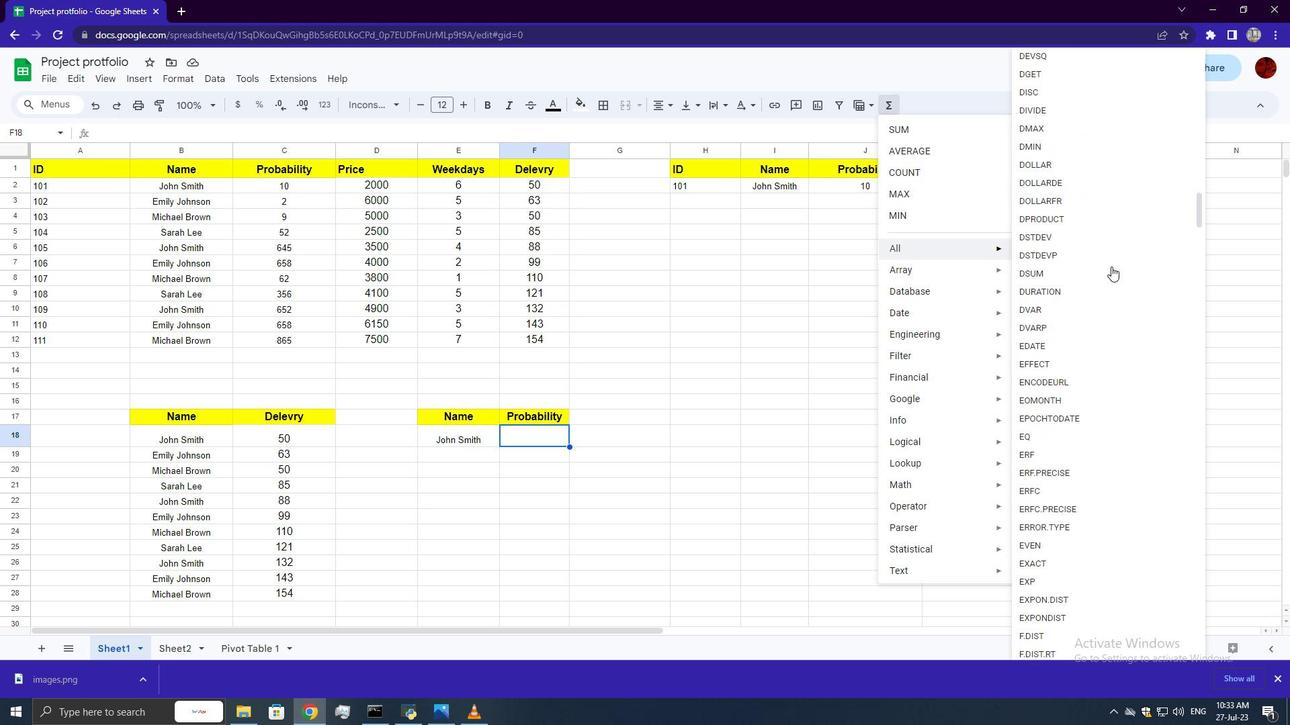 
Action: Mouse scrolled (1111, 266) with delta (0, 0)
Screenshot: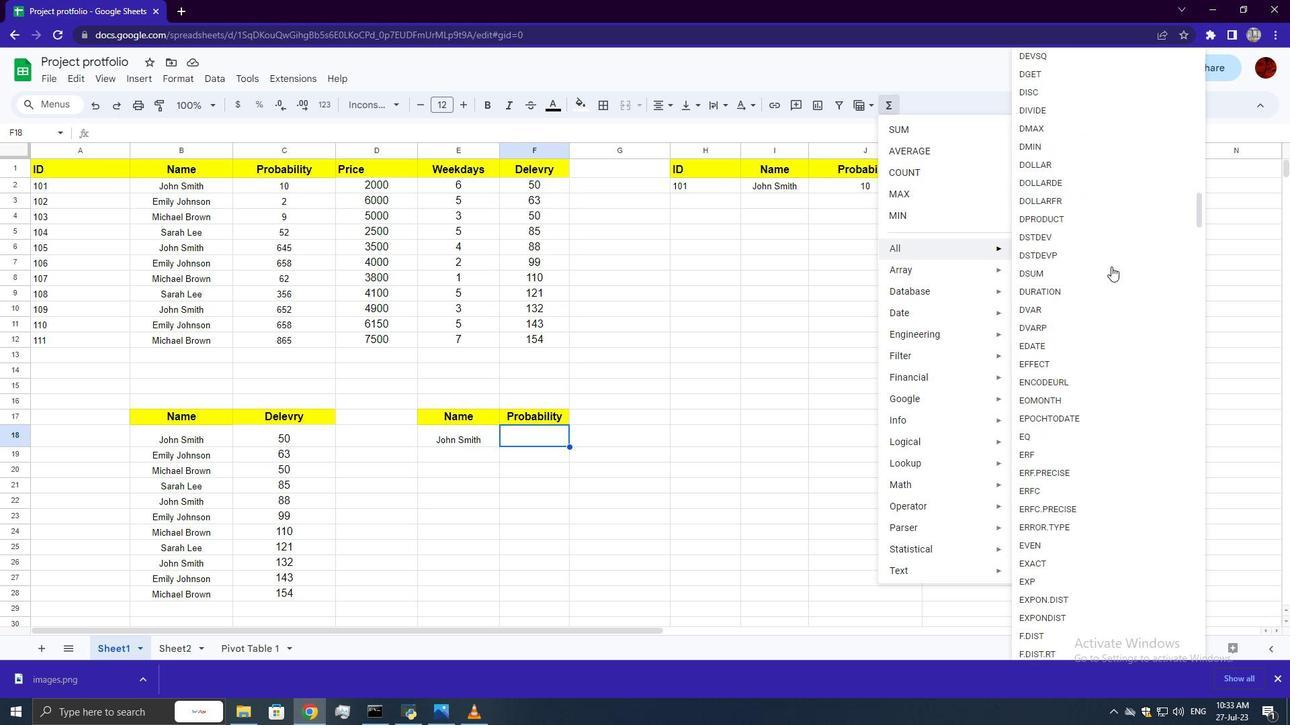 
Action: Mouse scrolled (1111, 266) with delta (0, 0)
Screenshot: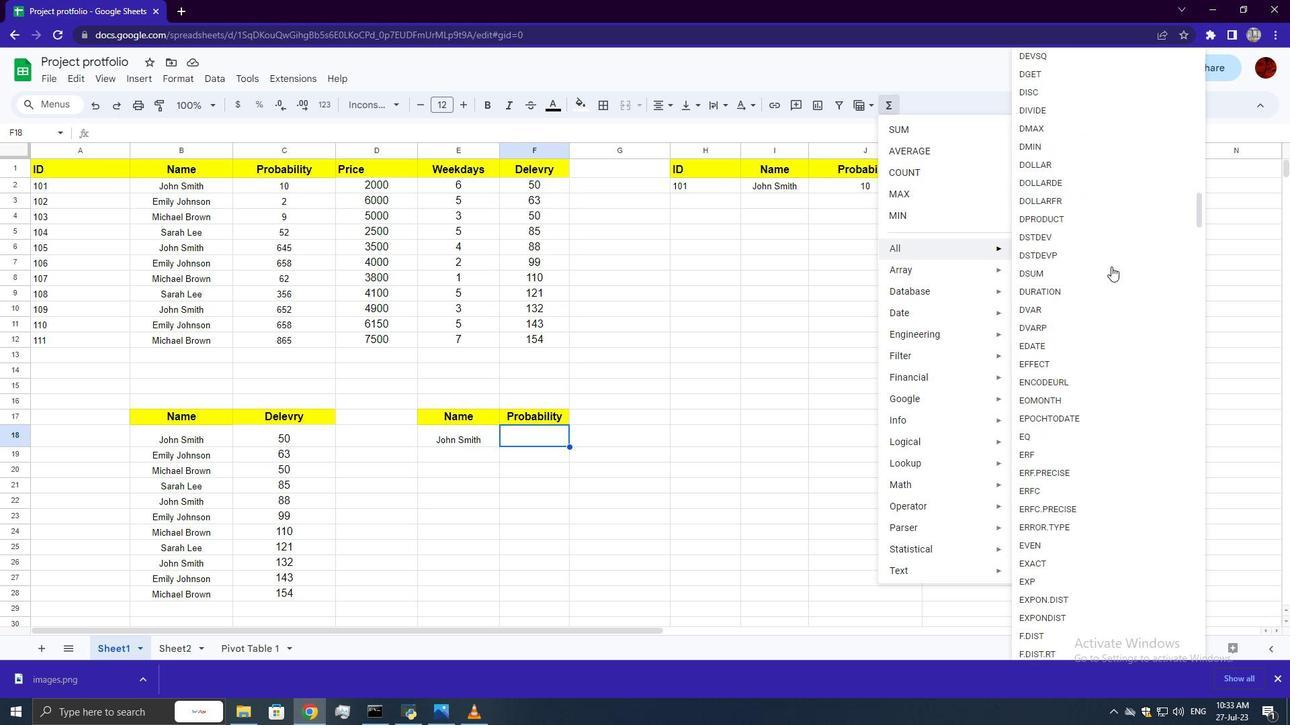 
Action: Mouse scrolled (1111, 266) with delta (0, 0)
Screenshot: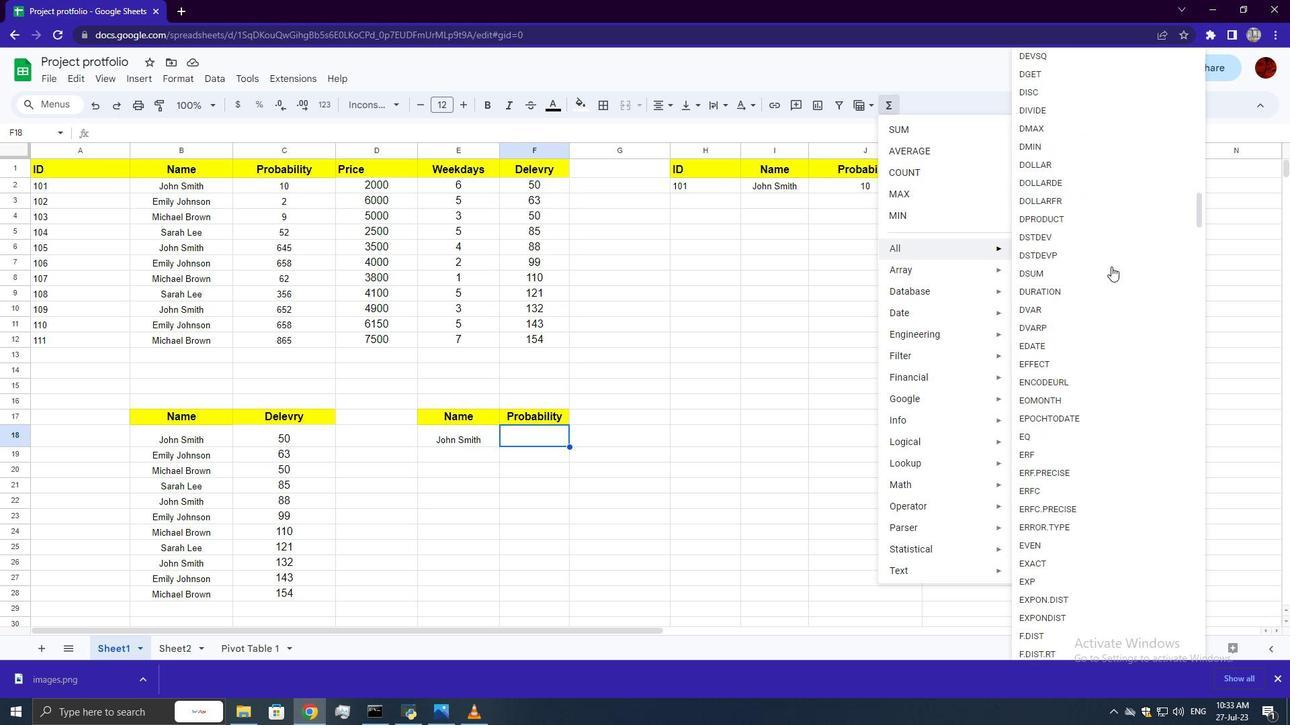 
Action: Mouse scrolled (1111, 266) with delta (0, 0)
Screenshot: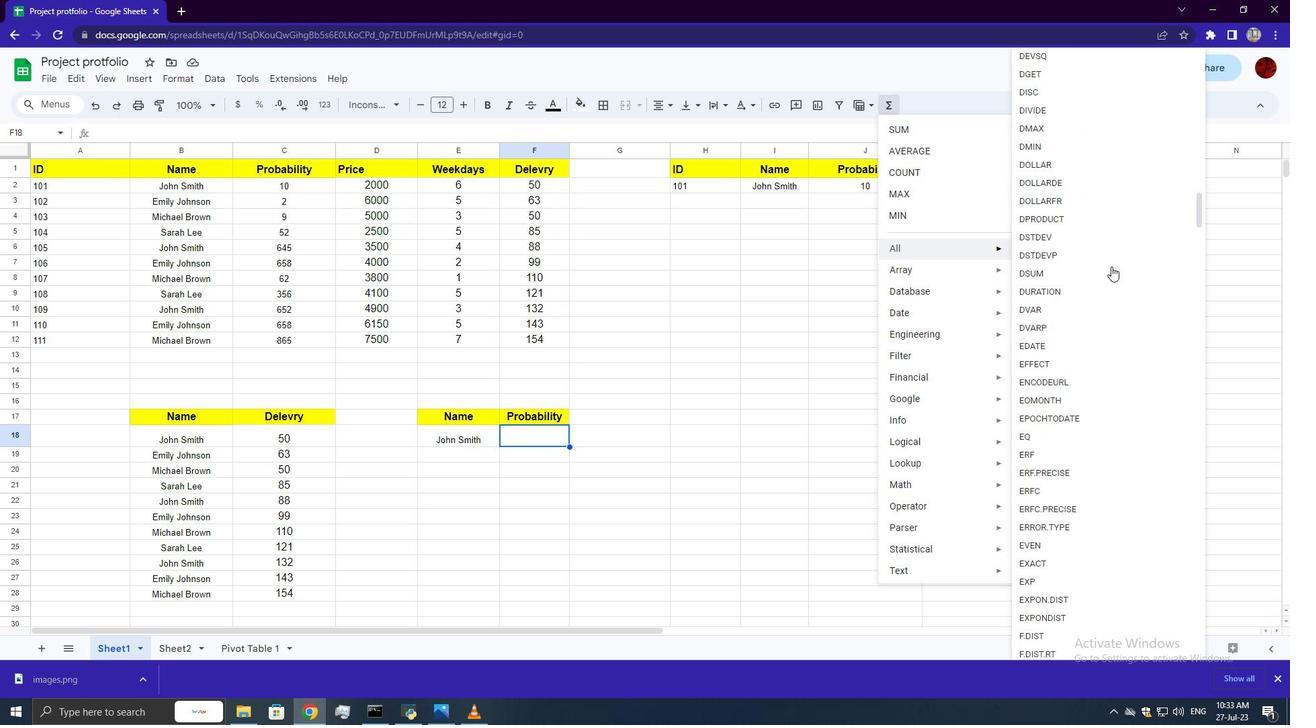 
Action: Mouse scrolled (1111, 266) with delta (0, 0)
Screenshot: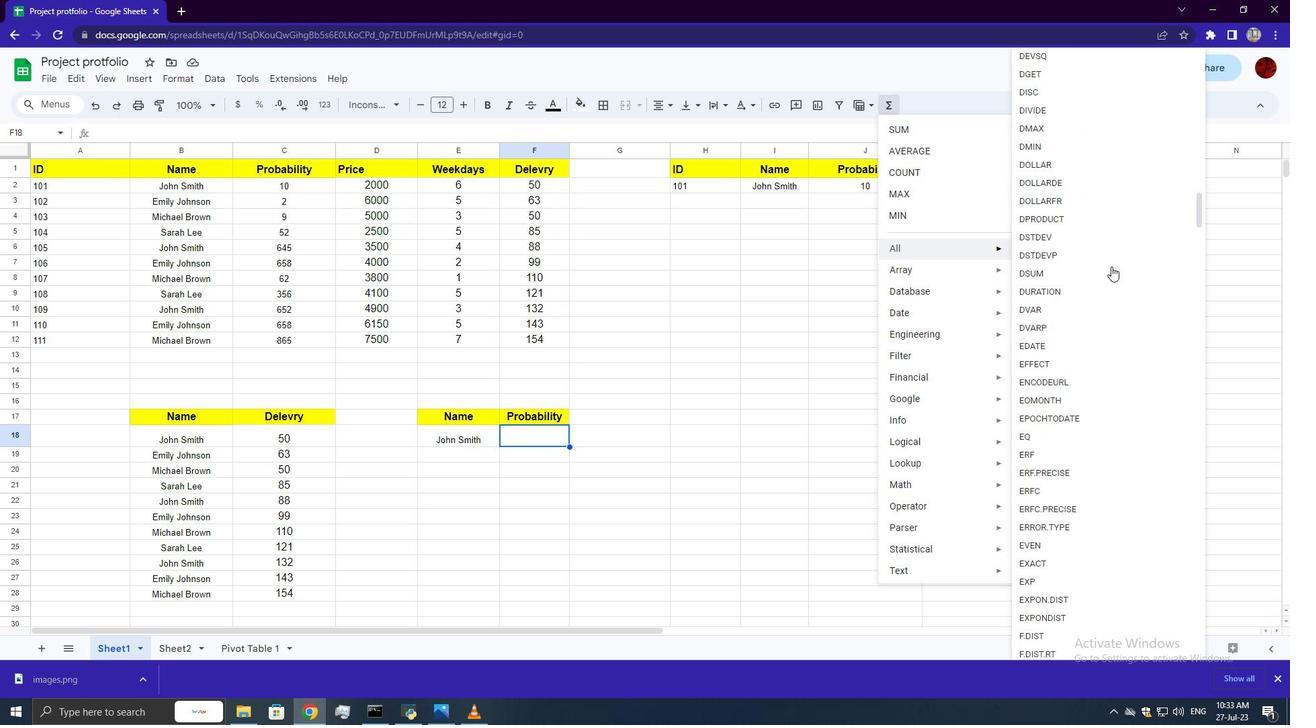 
Action: Mouse scrolled (1111, 266) with delta (0, 0)
Screenshot: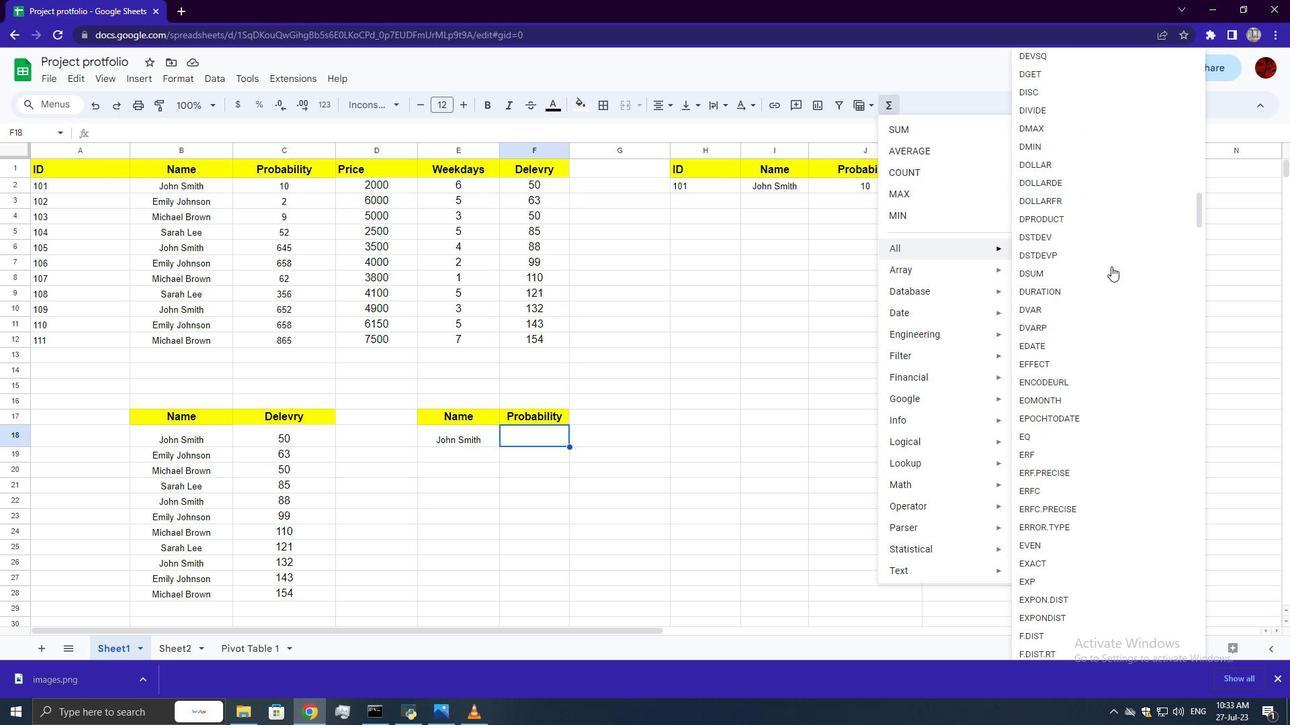 
Action: Mouse scrolled (1111, 266) with delta (0, 0)
Screenshot: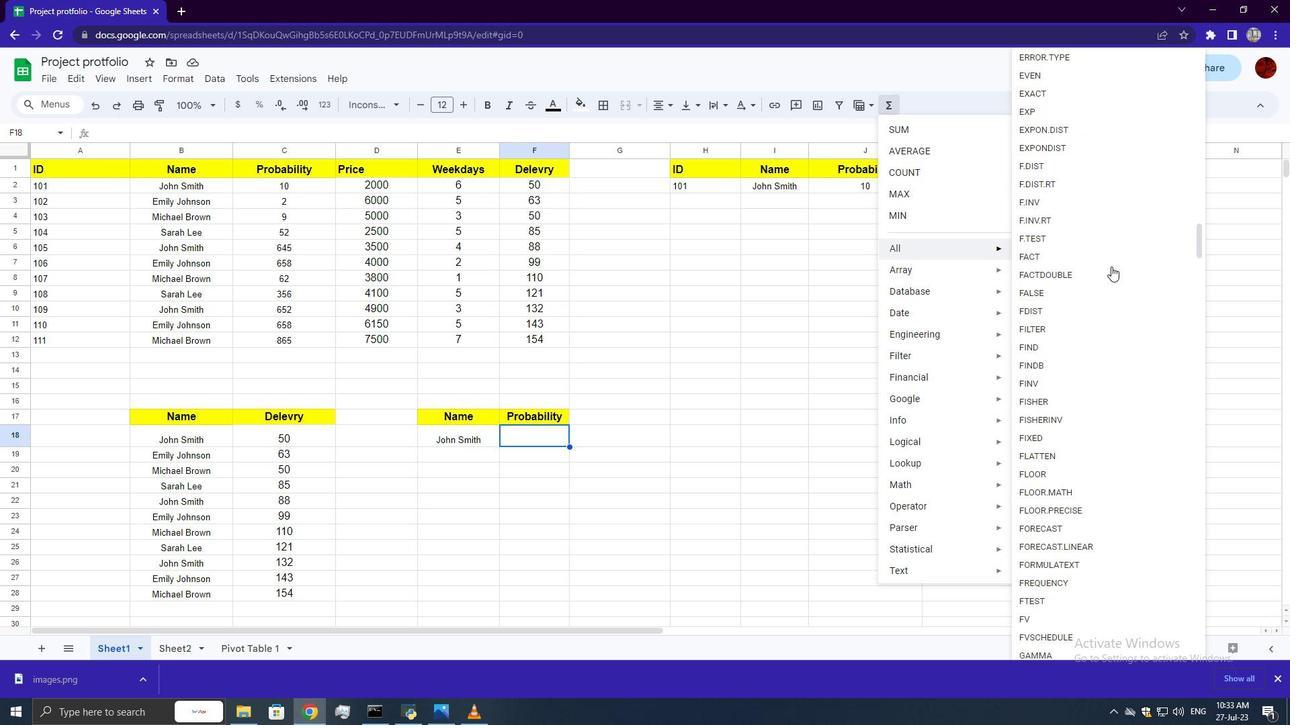 
Action: Mouse scrolled (1111, 266) with delta (0, 0)
Screenshot: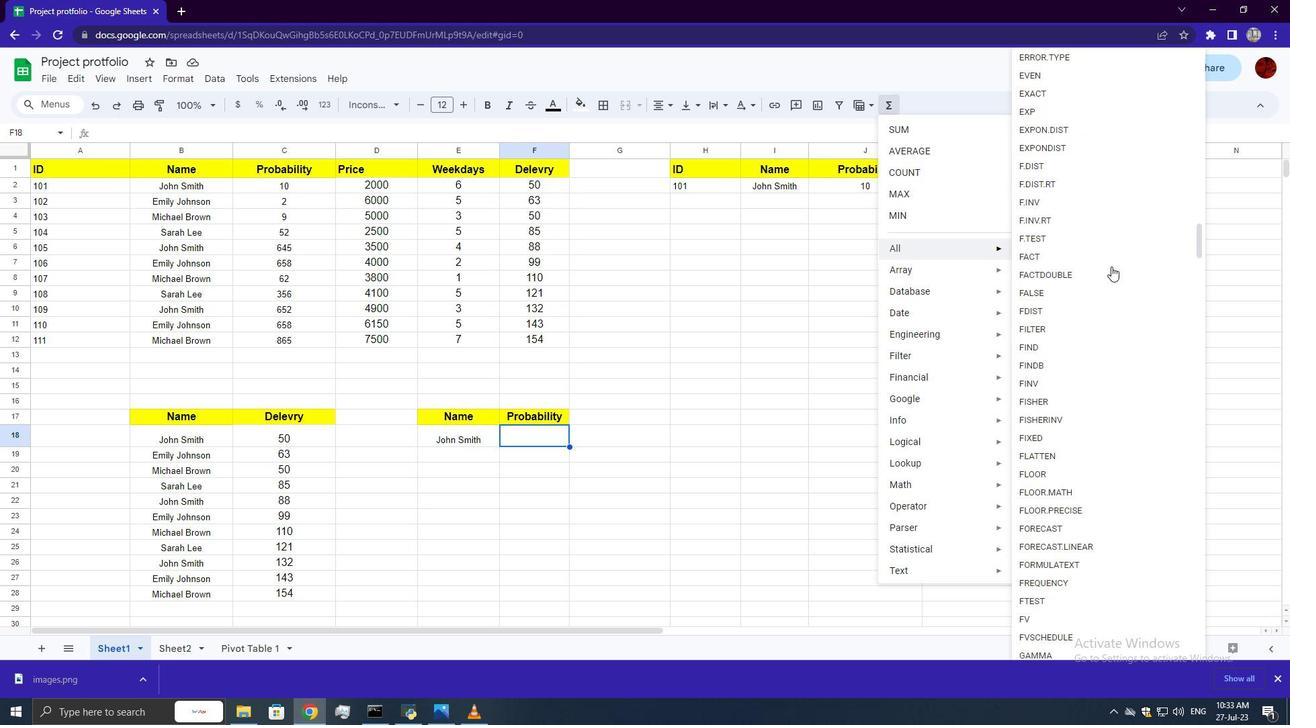 
Action: Mouse scrolled (1111, 266) with delta (0, 0)
Screenshot: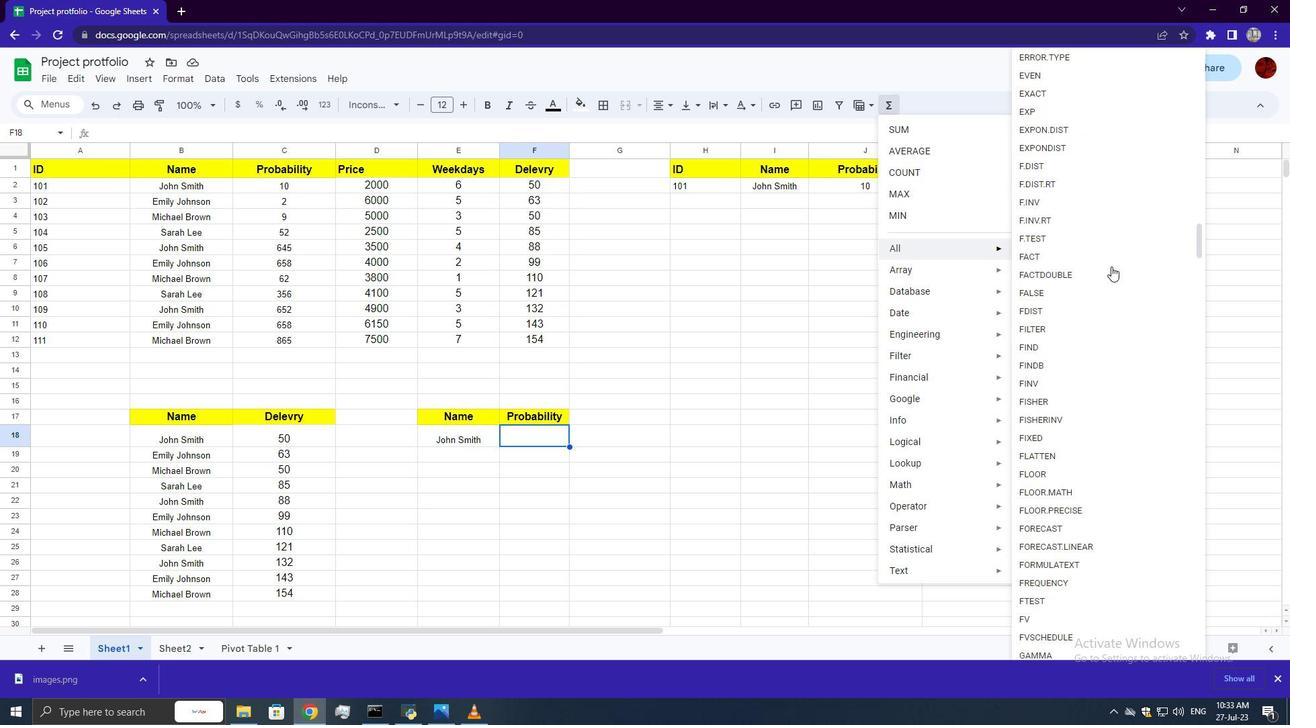 
Action: Mouse scrolled (1111, 266) with delta (0, 0)
Screenshot: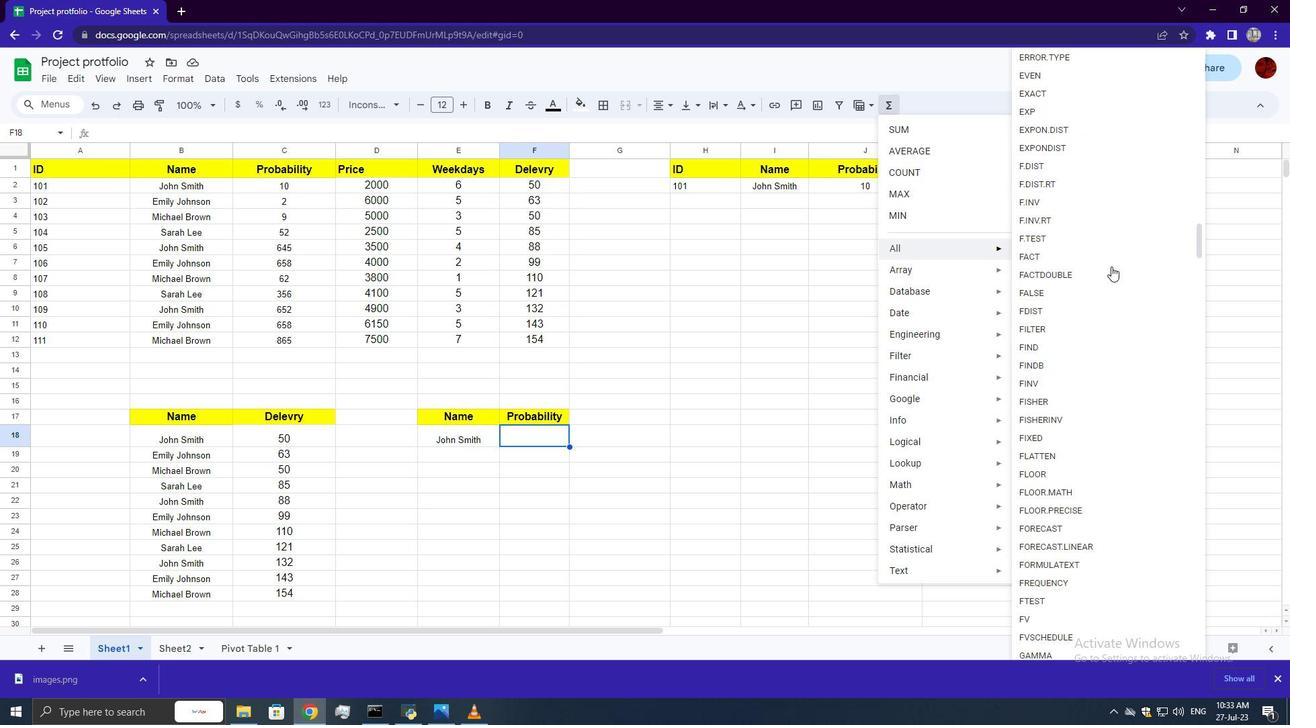 
Action: Mouse scrolled (1111, 266) with delta (0, 0)
Screenshot: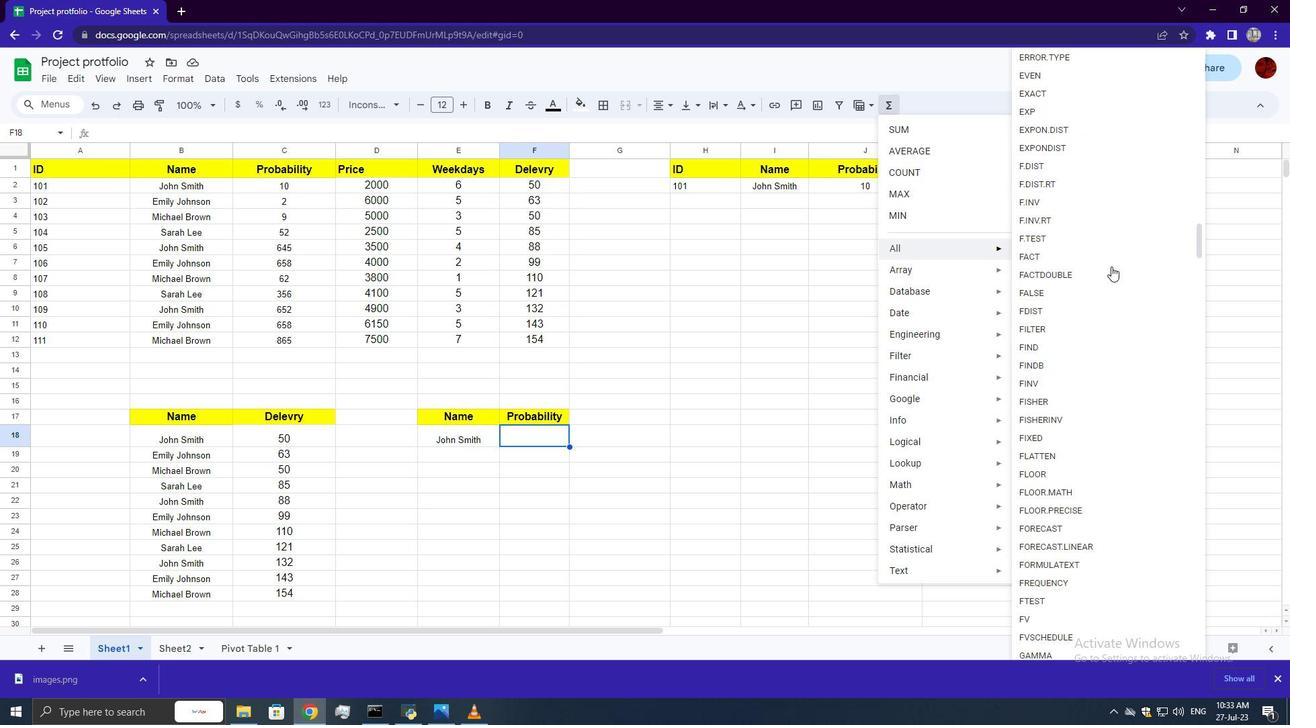 
Action: Mouse scrolled (1111, 266) with delta (0, 0)
Screenshot: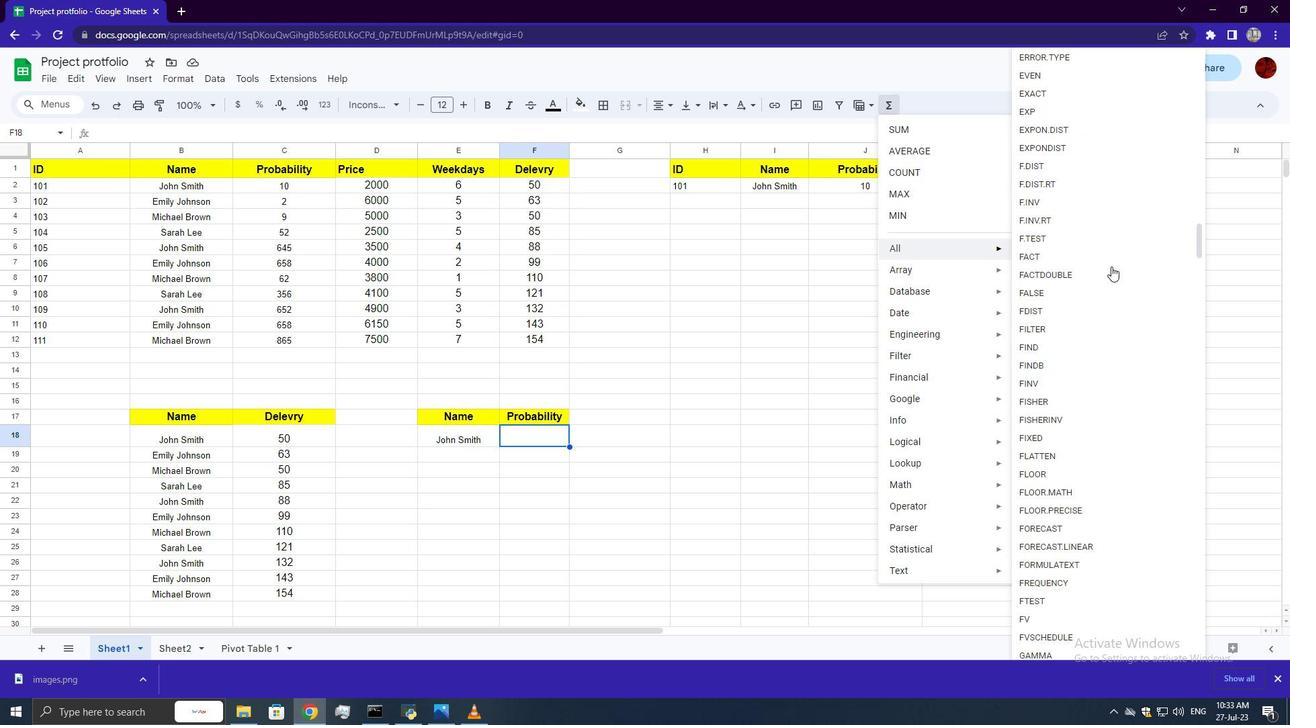 
Action: Mouse scrolled (1111, 266) with delta (0, 0)
Screenshot: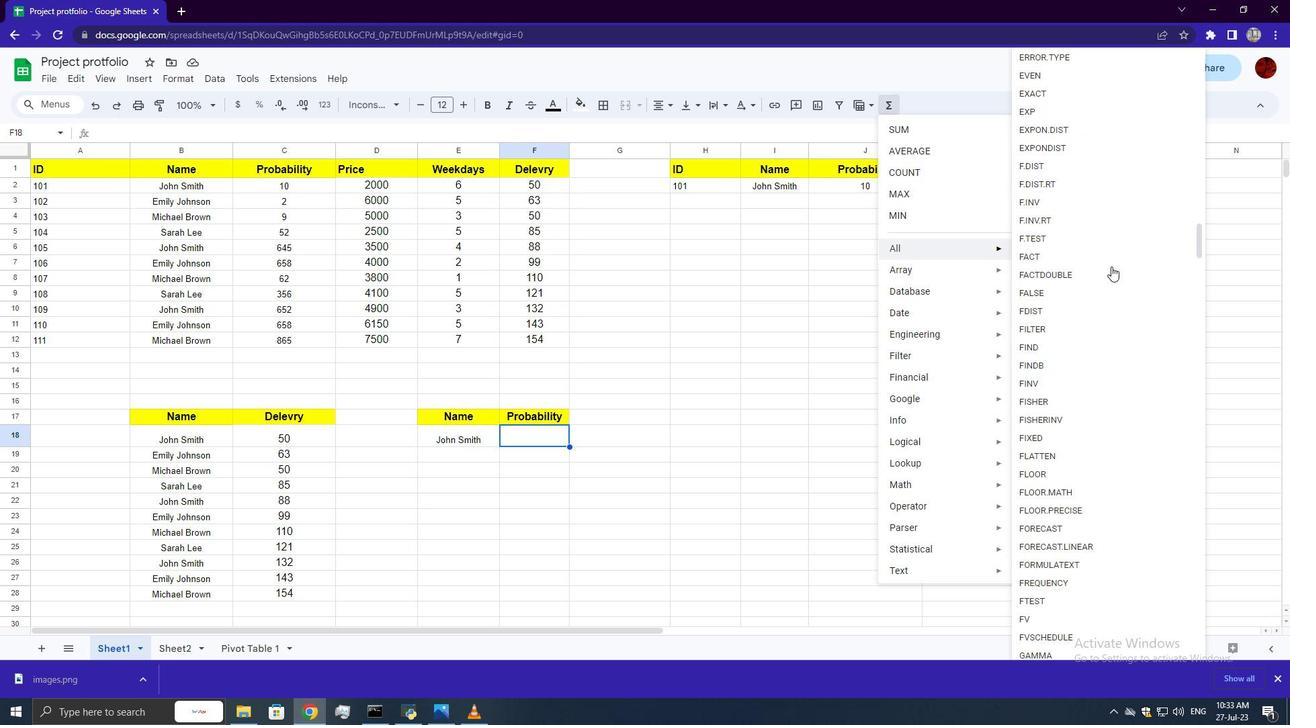 
Action: Mouse scrolled (1111, 266) with delta (0, 0)
Screenshot: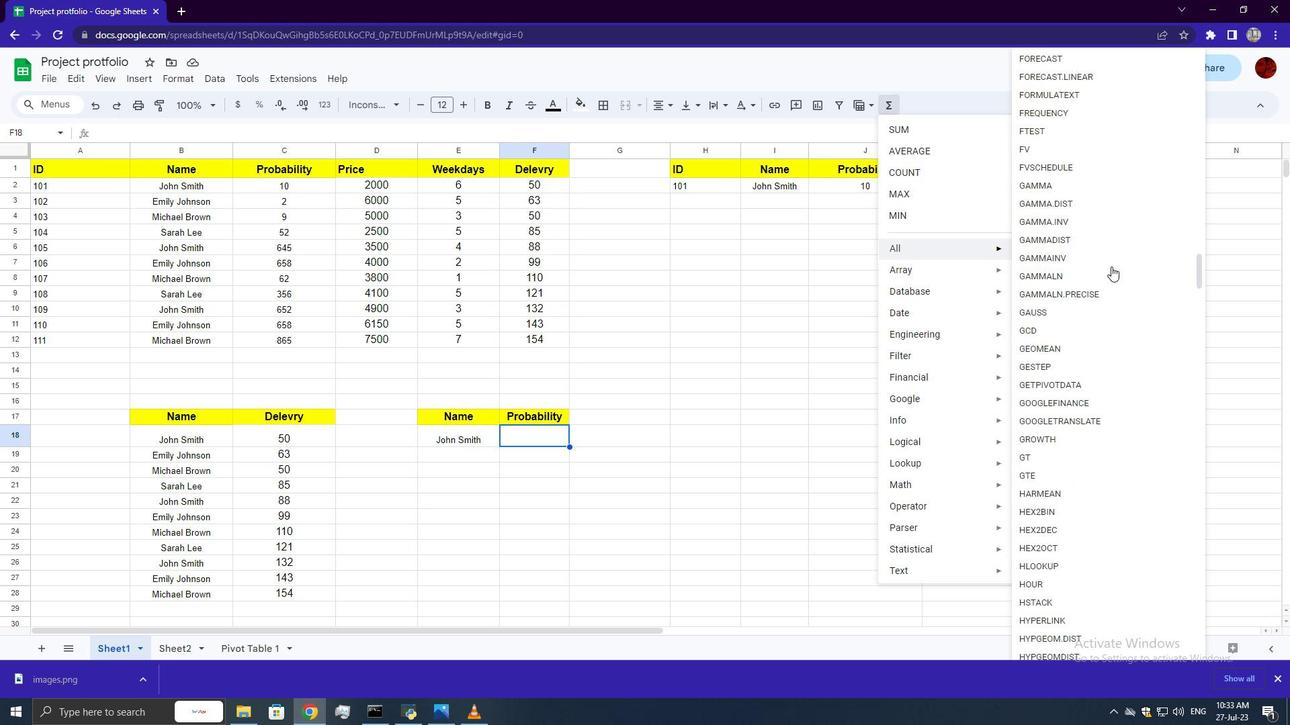 
Action: Mouse scrolled (1111, 266) with delta (0, 0)
Screenshot: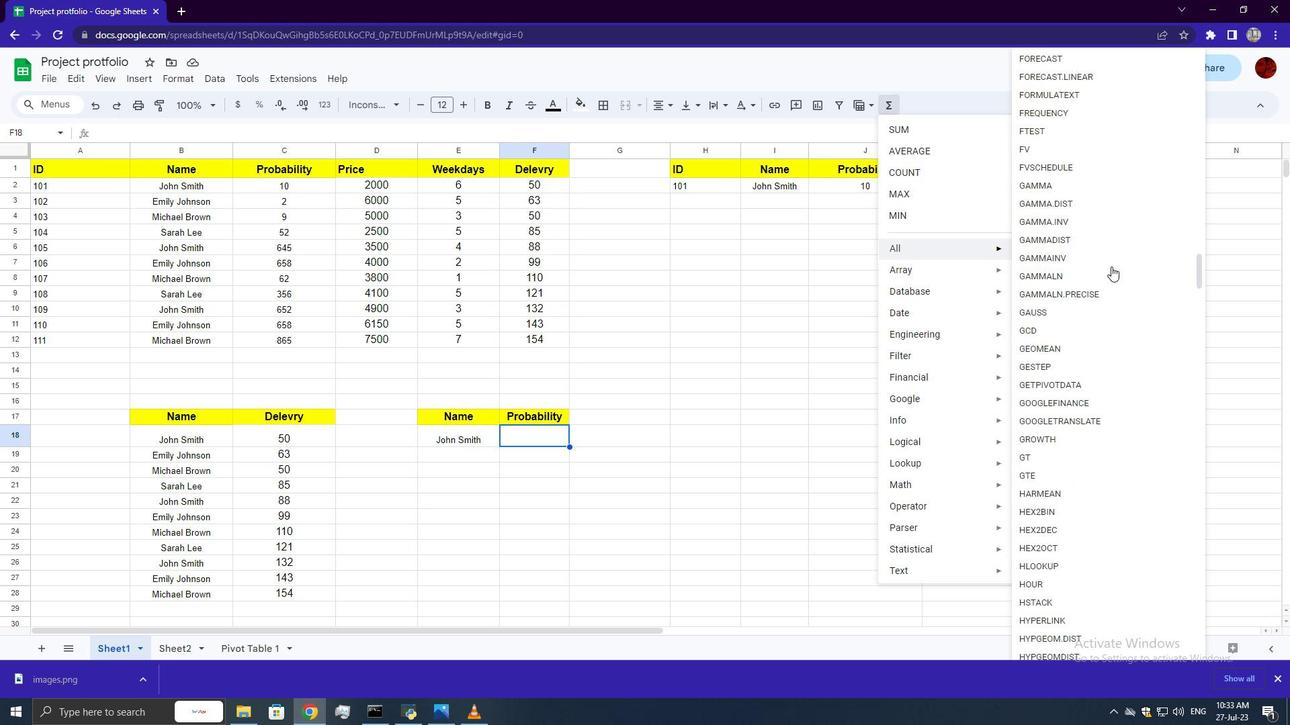 
Action: Mouse scrolled (1111, 266) with delta (0, 0)
Screenshot: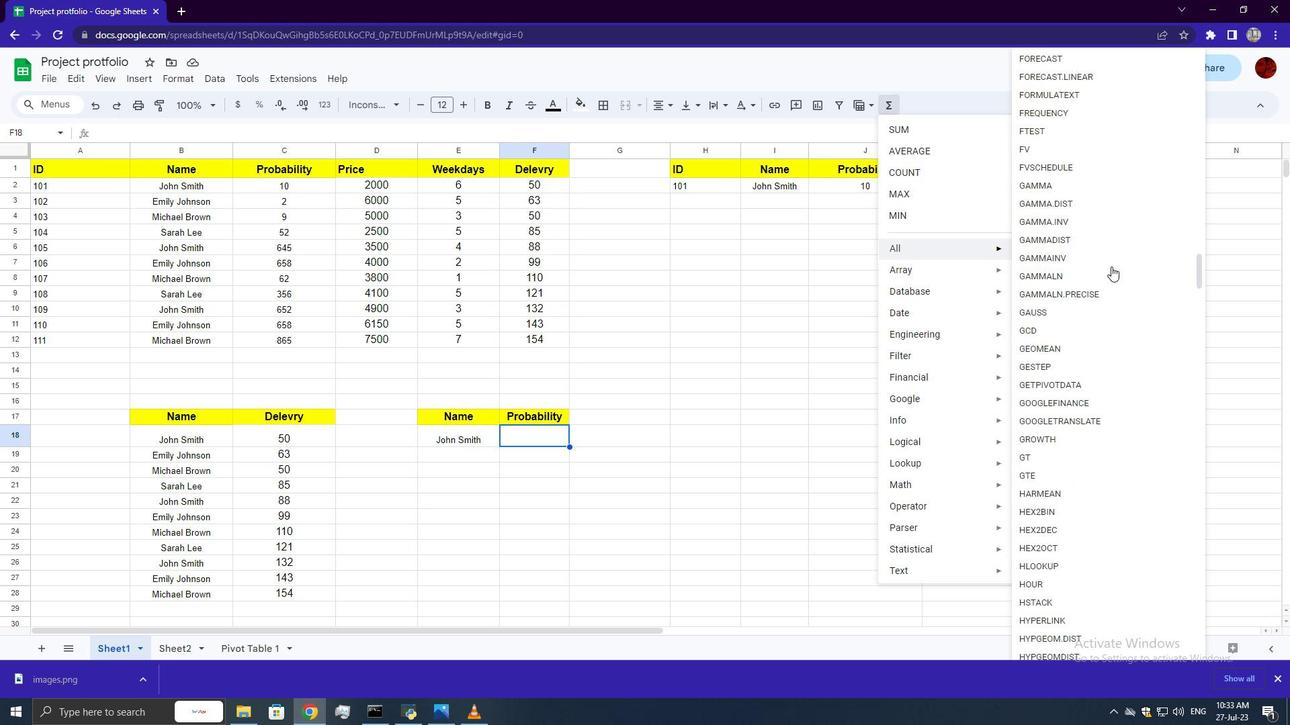 
Action: Mouse scrolled (1111, 266) with delta (0, 0)
Screenshot: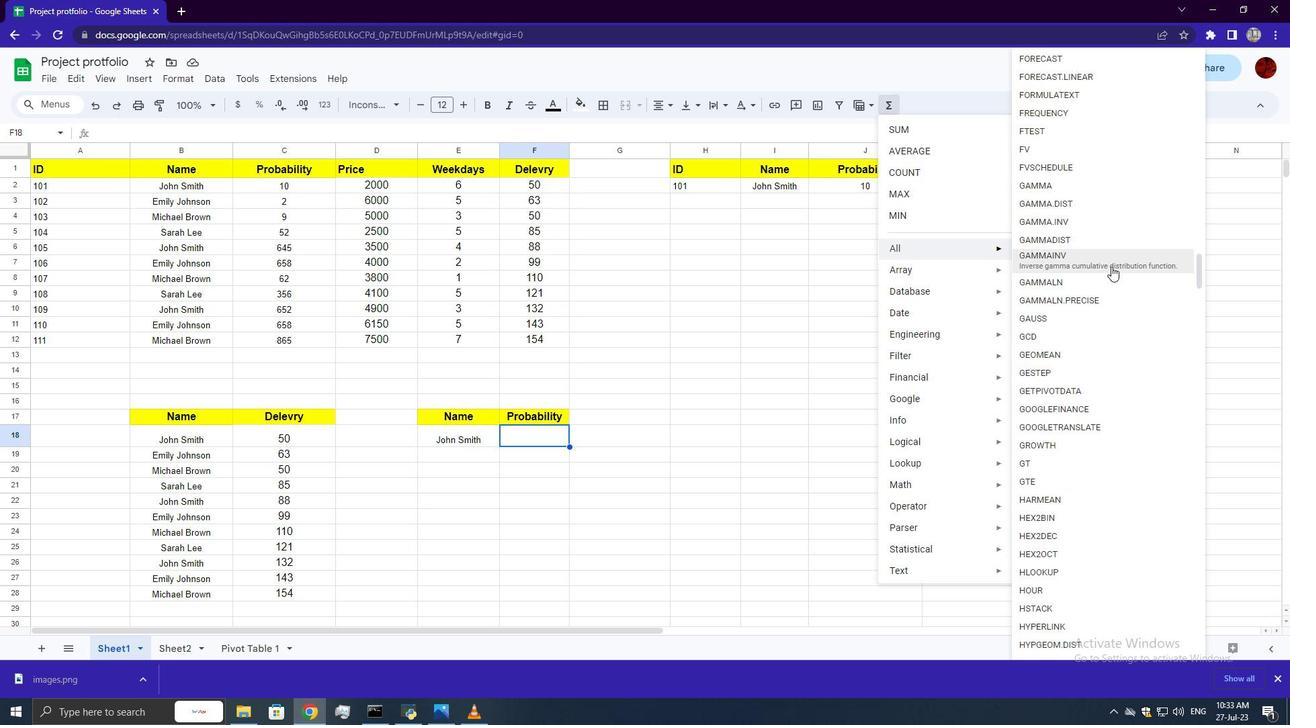 
Action: Mouse moved to (1066, 559)
Screenshot: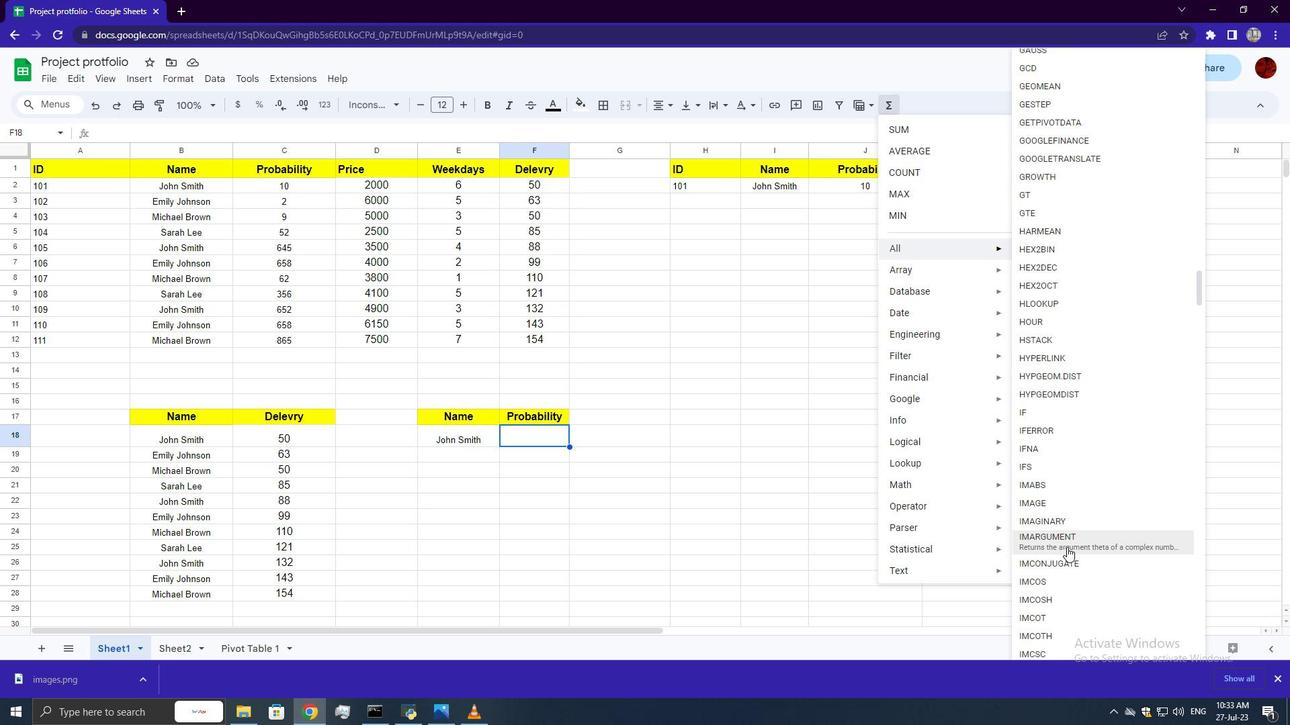 
Action: Mouse pressed left at (1066, 559)
Screenshot: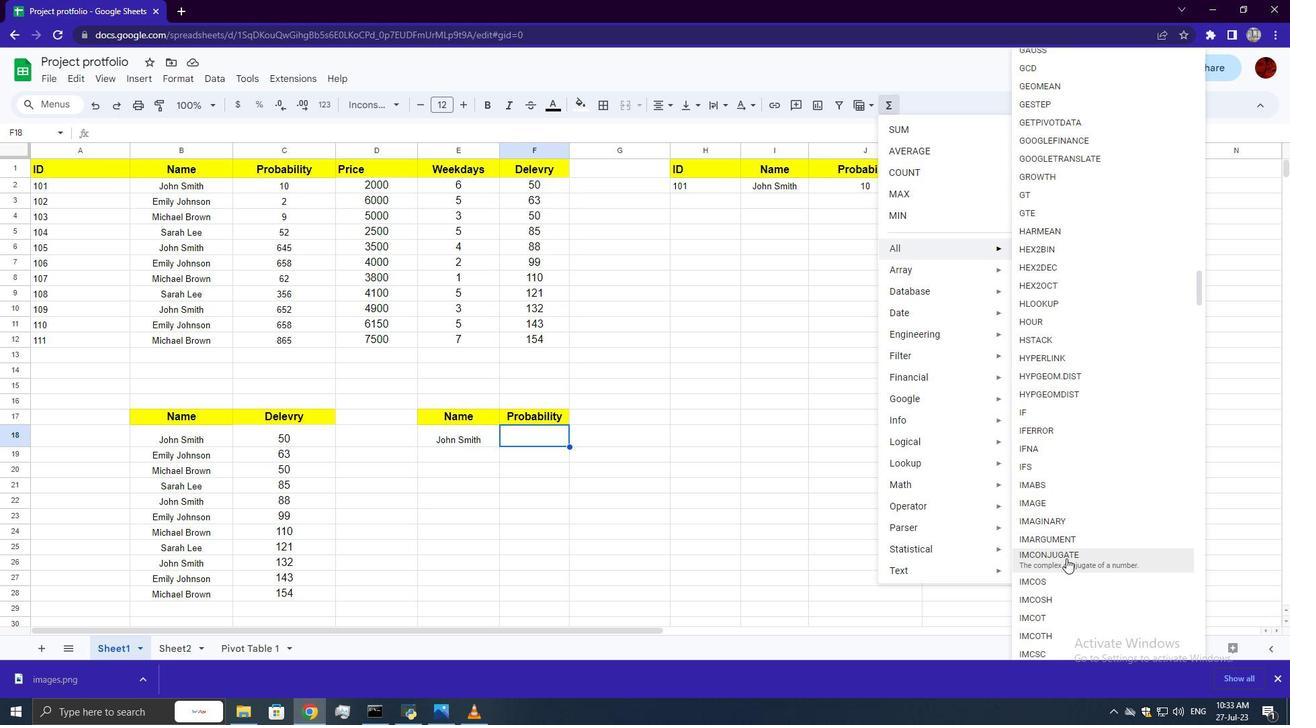 
Action: Key pressed <Key.shift_r>"4+9i<Key.shift_r><Key.shift_r><Key.shift_r><Key.shift_r>"<Key.enter>
Screenshot: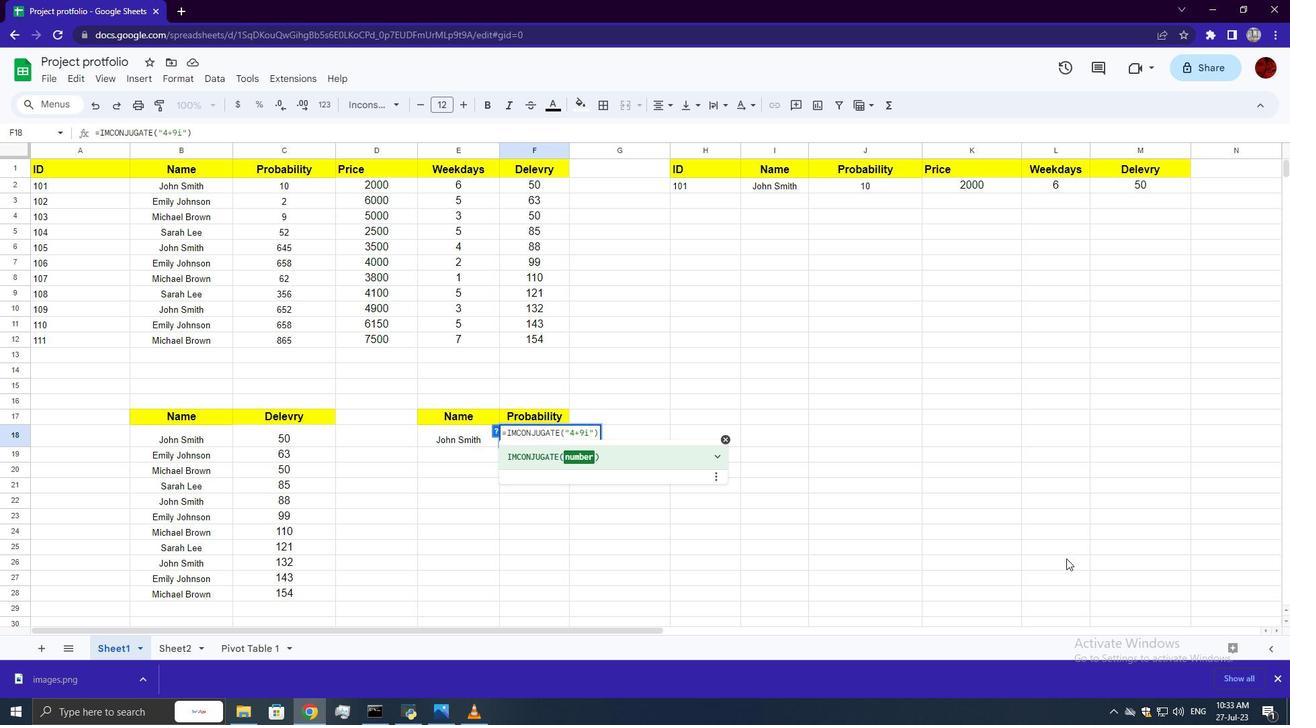 
